 Task: select a rule when a due date less than hours ago is removed from a card by me.
Action: Mouse moved to (1110, 95)
Screenshot: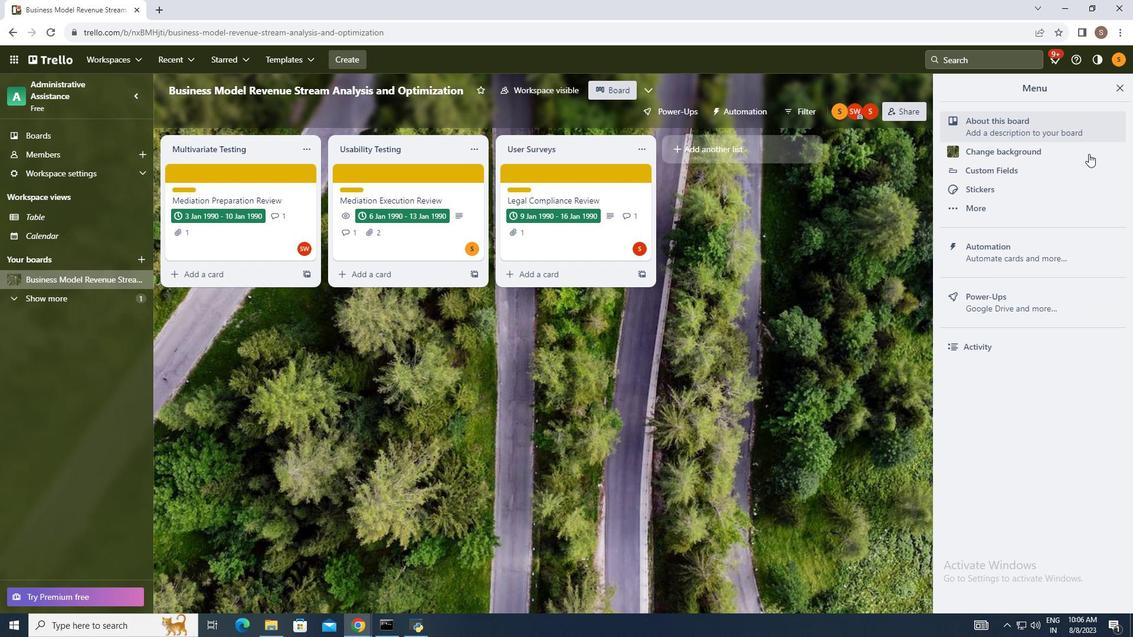 
Action: Mouse pressed left at (1110, 95)
Screenshot: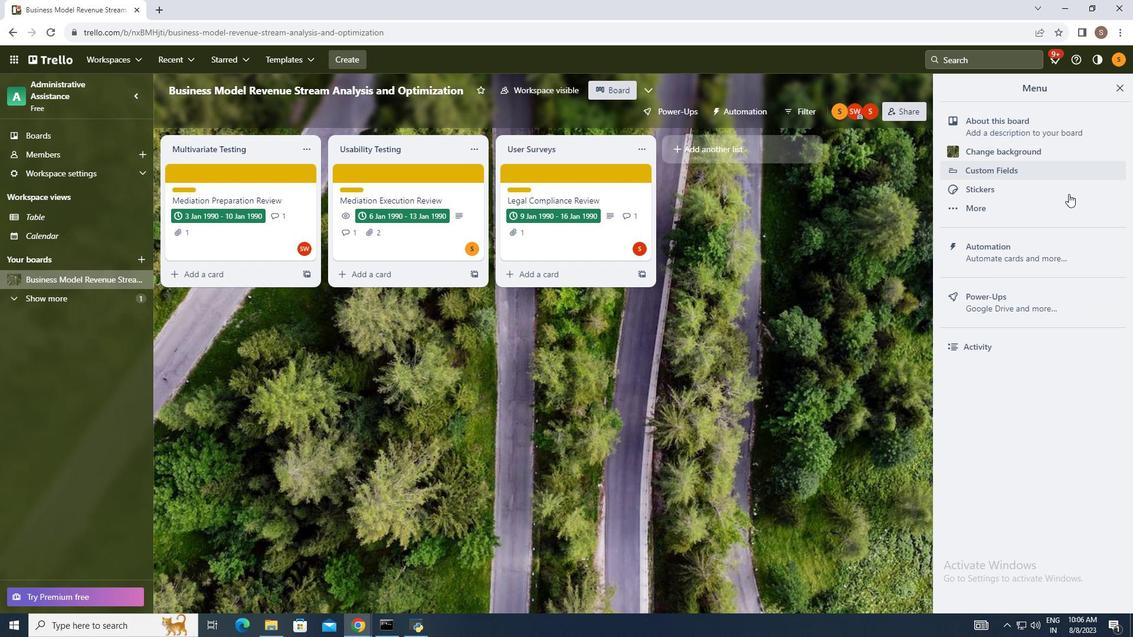 
Action: Mouse moved to (1035, 230)
Screenshot: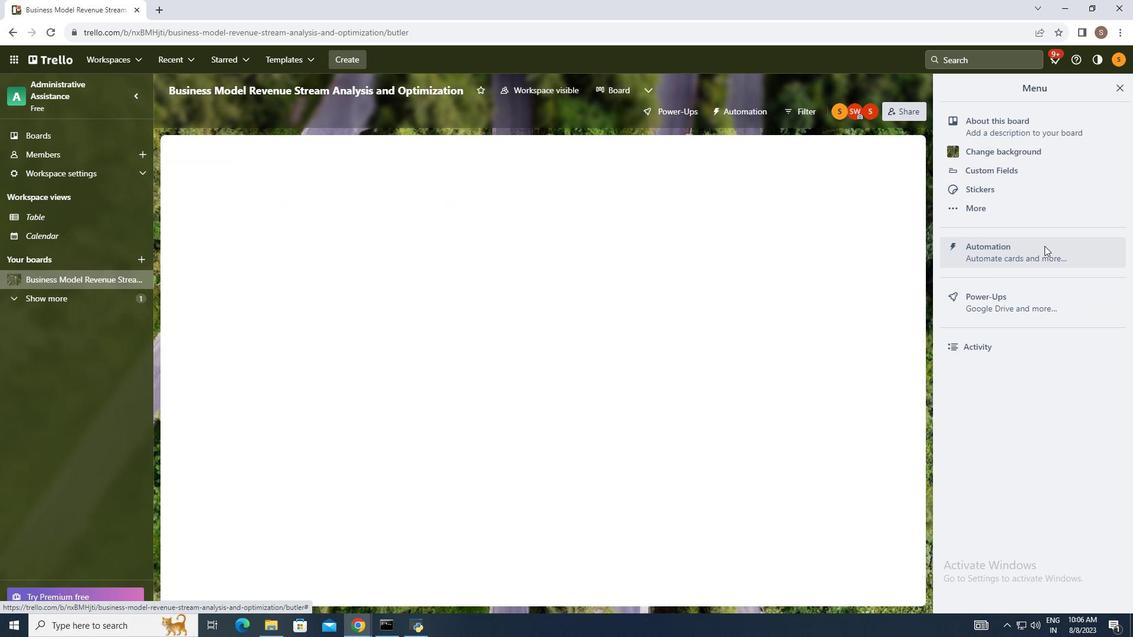 
Action: Mouse pressed left at (1035, 230)
Screenshot: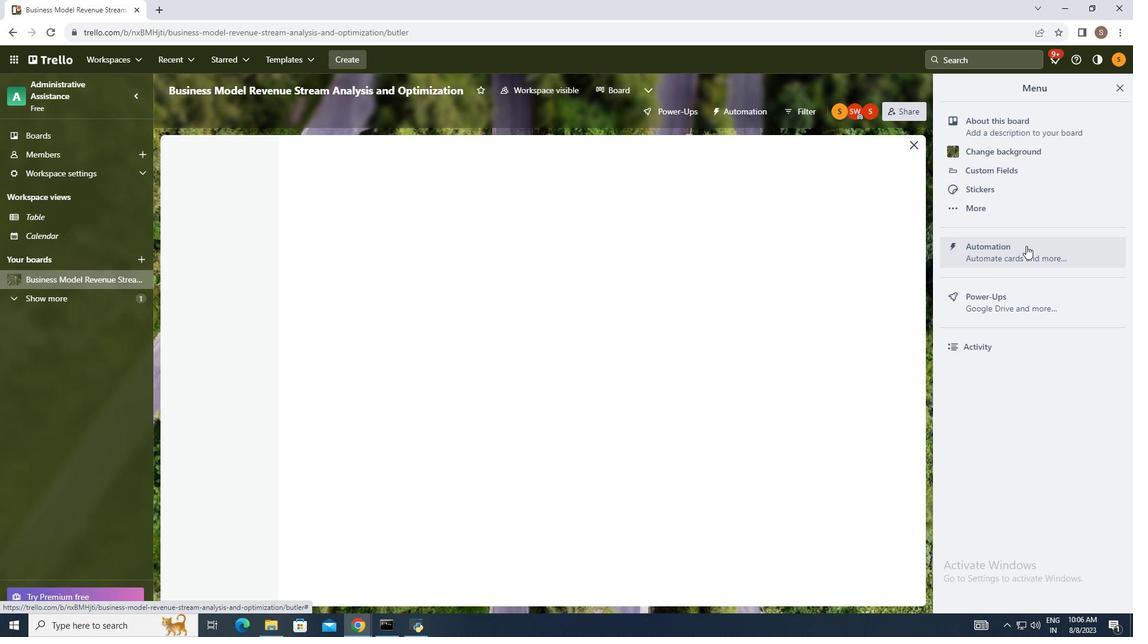 
Action: Mouse moved to (214, 188)
Screenshot: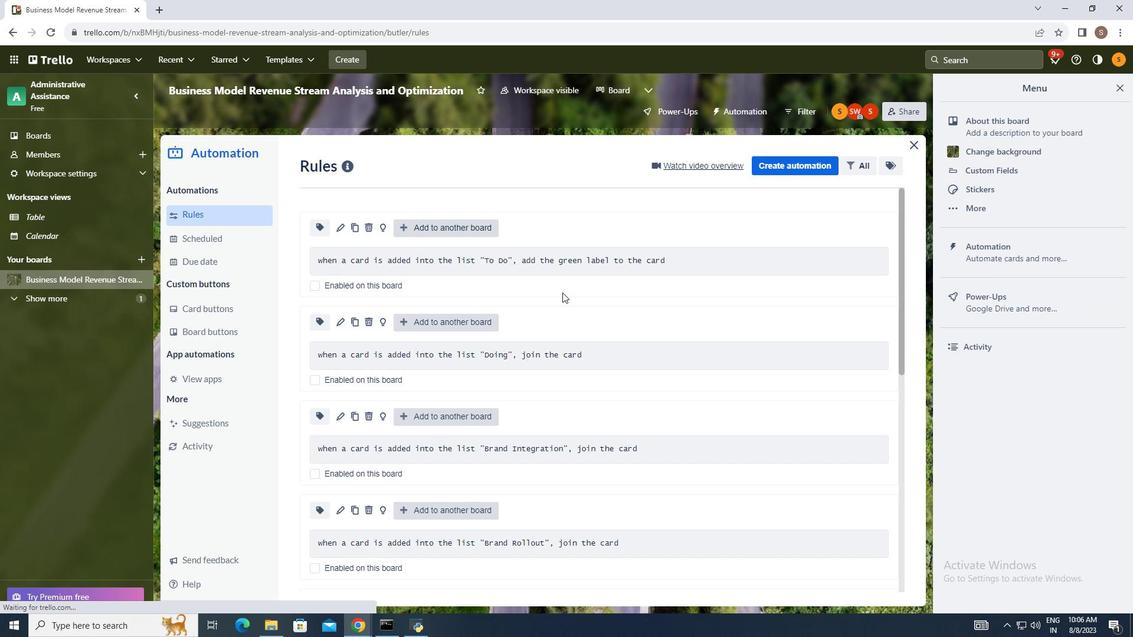 
Action: Mouse pressed left at (214, 188)
Screenshot: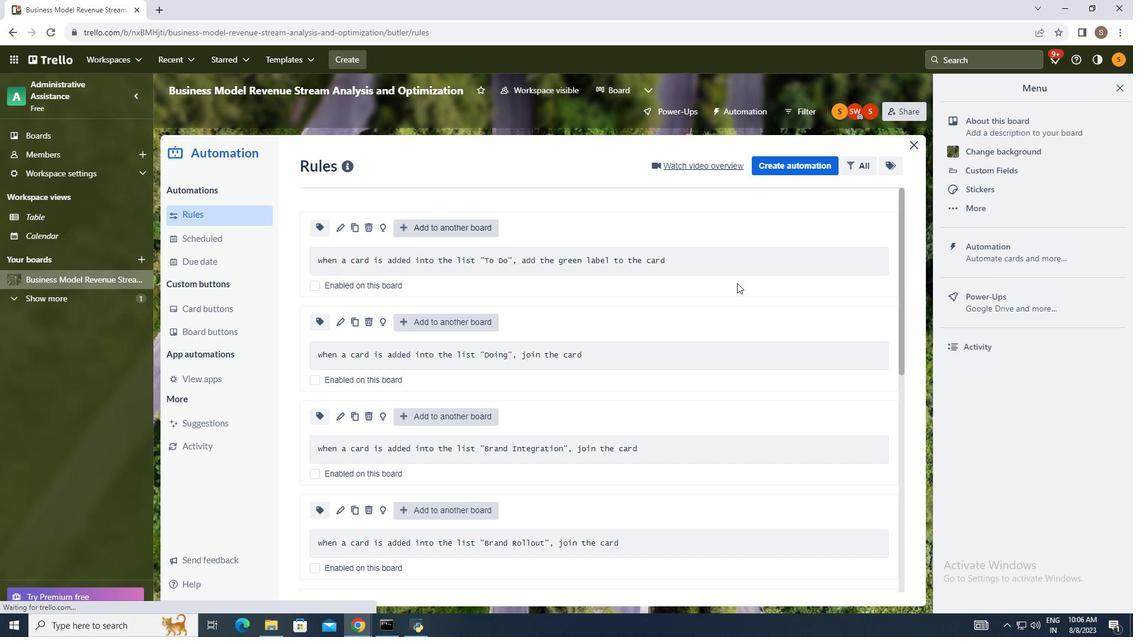 
Action: Mouse moved to (783, 142)
Screenshot: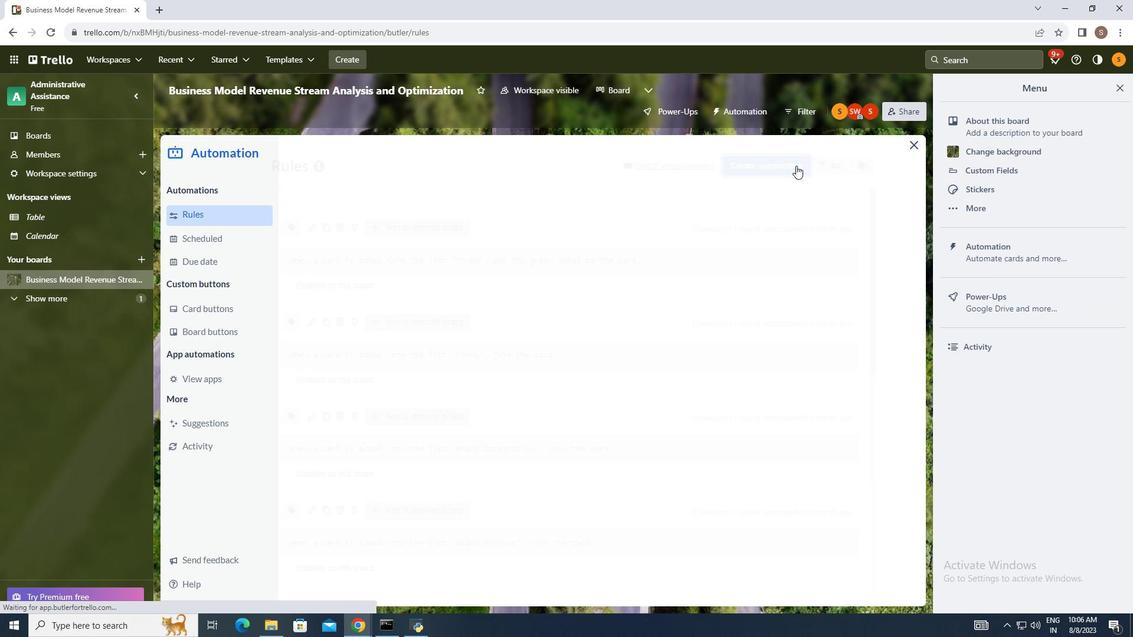 
Action: Mouse pressed left at (783, 142)
Screenshot: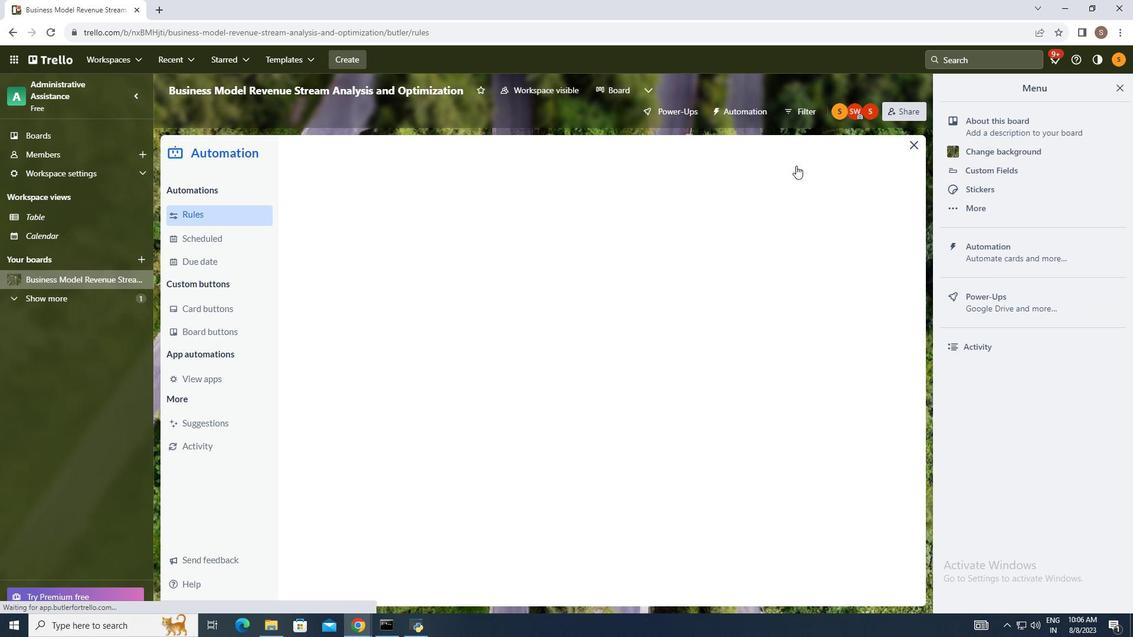 
Action: Mouse moved to (435, 260)
Screenshot: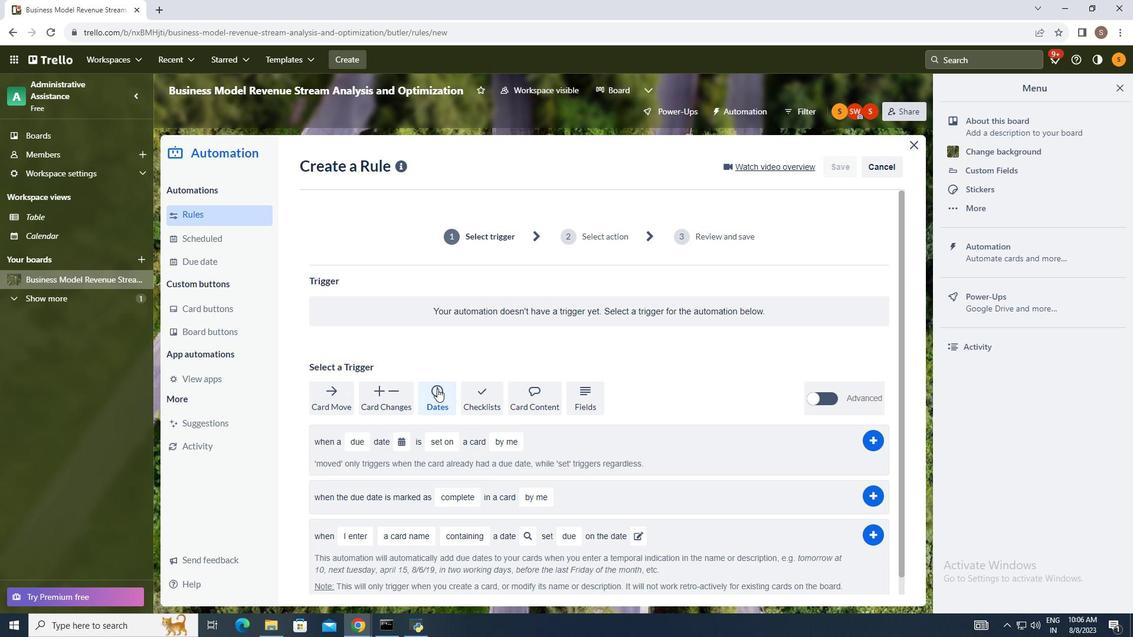 
Action: Mouse pressed left at (435, 260)
Screenshot: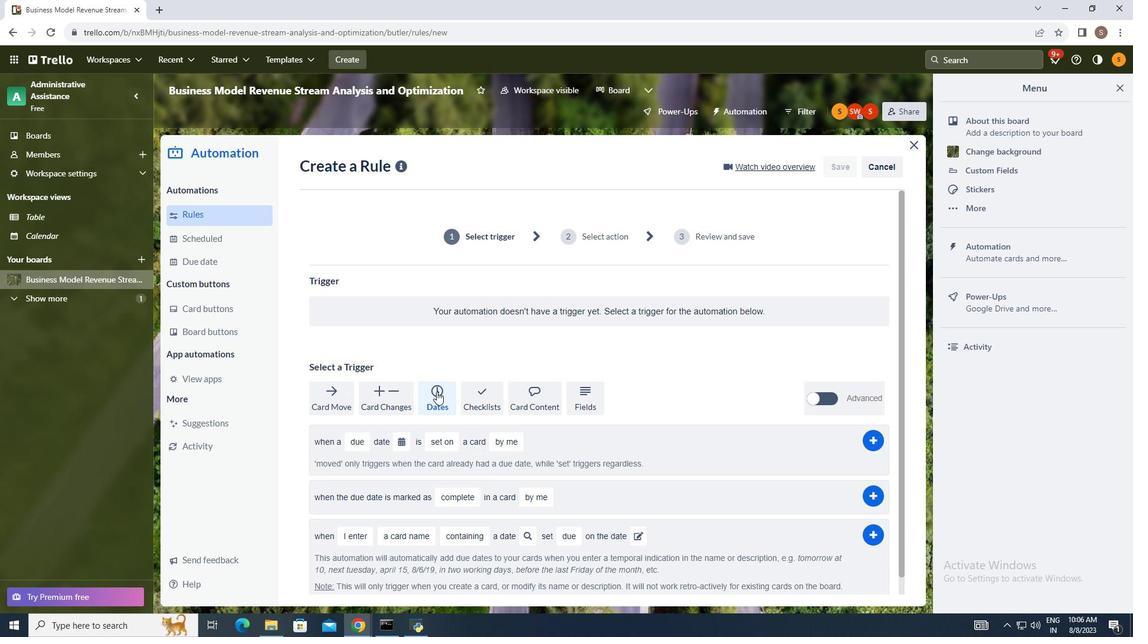 
Action: Mouse moved to (427, 301)
Screenshot: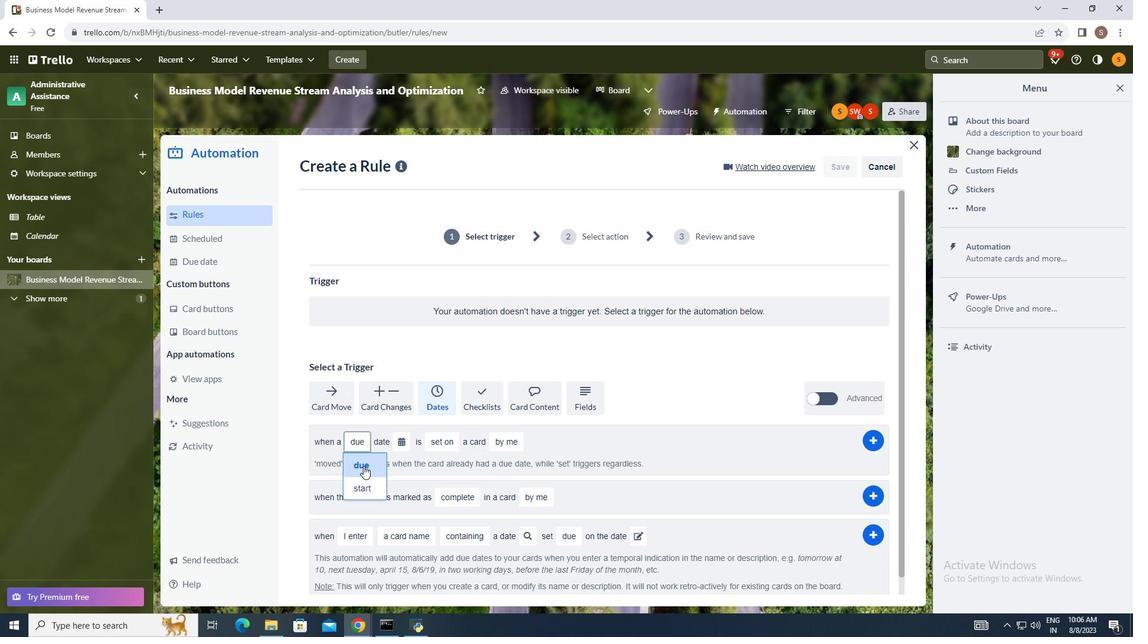 
Action: Mouse pressed left at (427, 301)
Screenshot: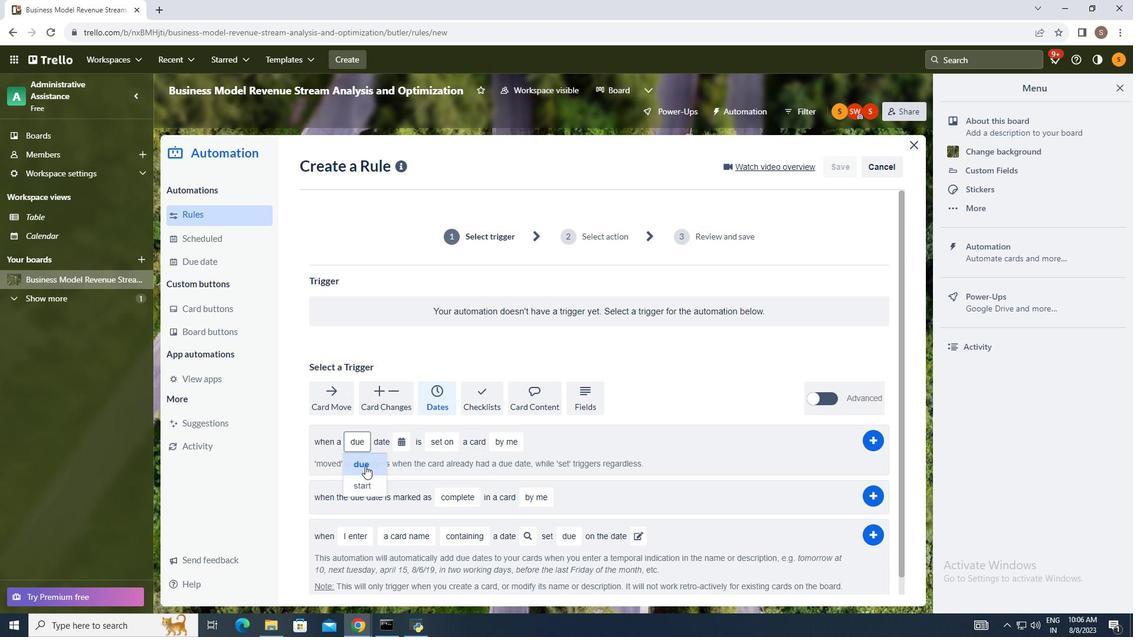 
Action: Mouse moved to (353, 344)
Screenshot: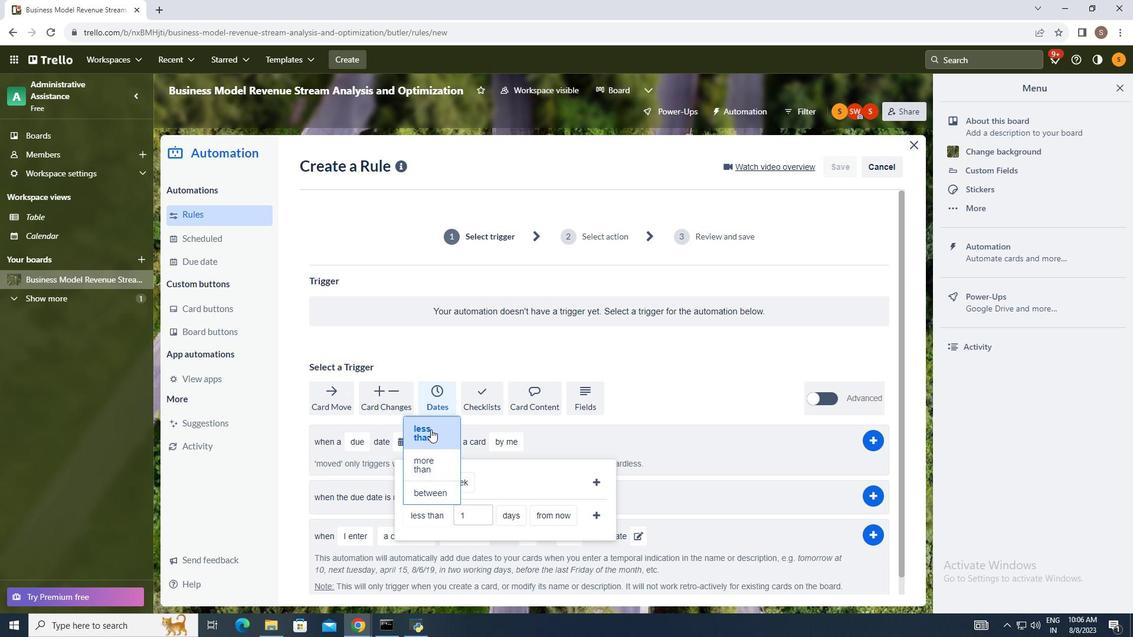 
Action: Mouse pressed left at (353, 344)
Screenshot: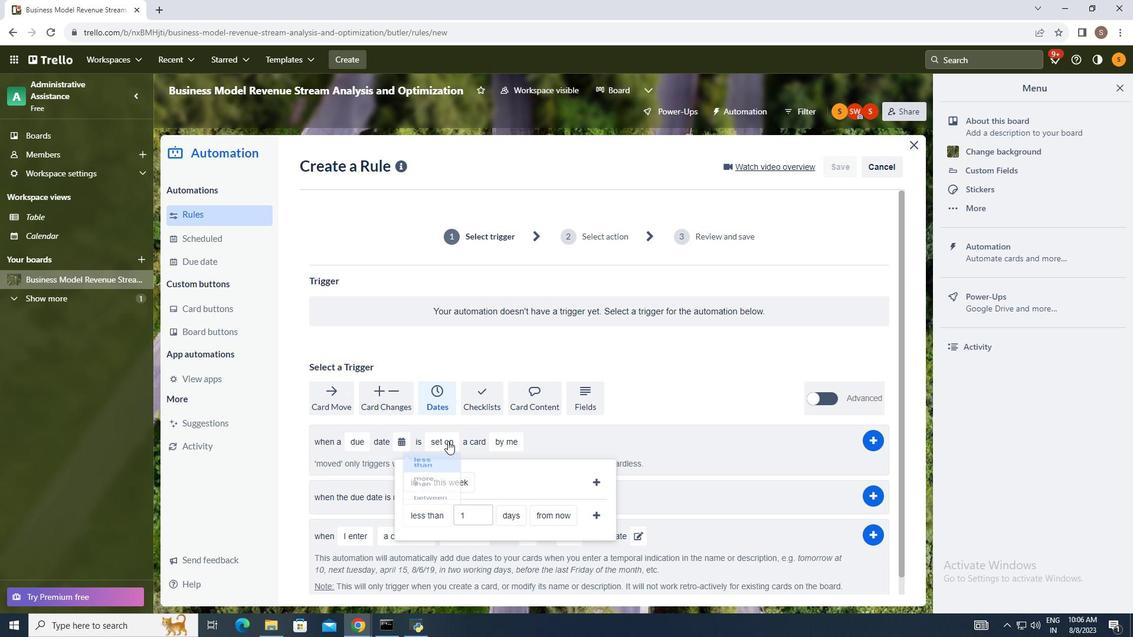 
Action: Mouse moved to (365, 365)
Screenshot: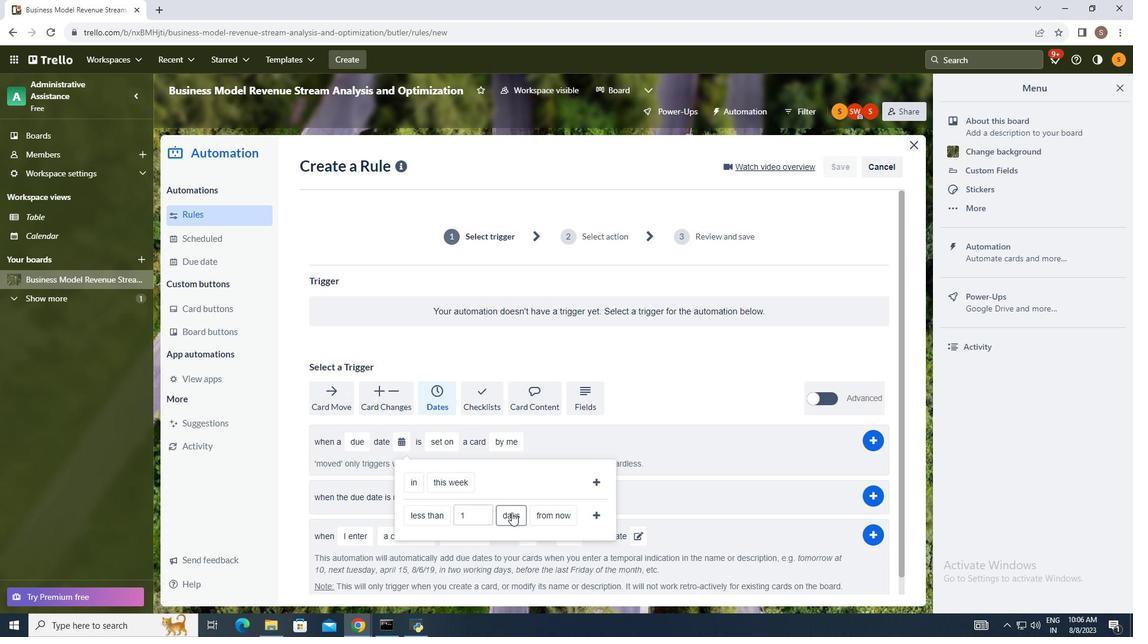 
Action: Mouse pressed left at (365, 365)
Screenshot: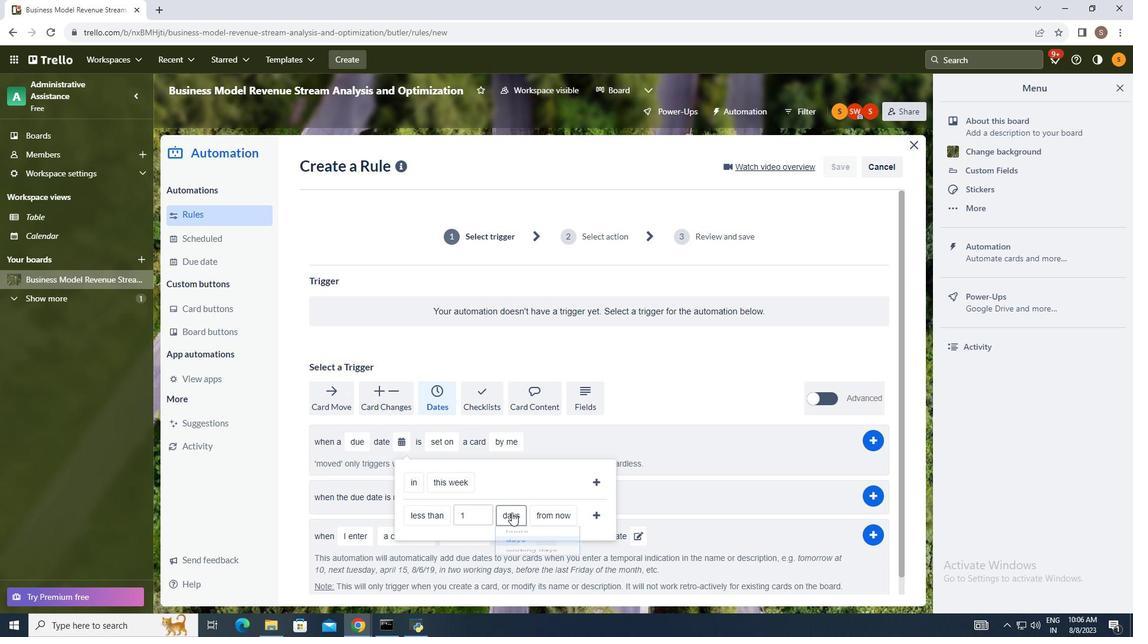 
Action: Mouse moved to (401, 345)
Screenshot: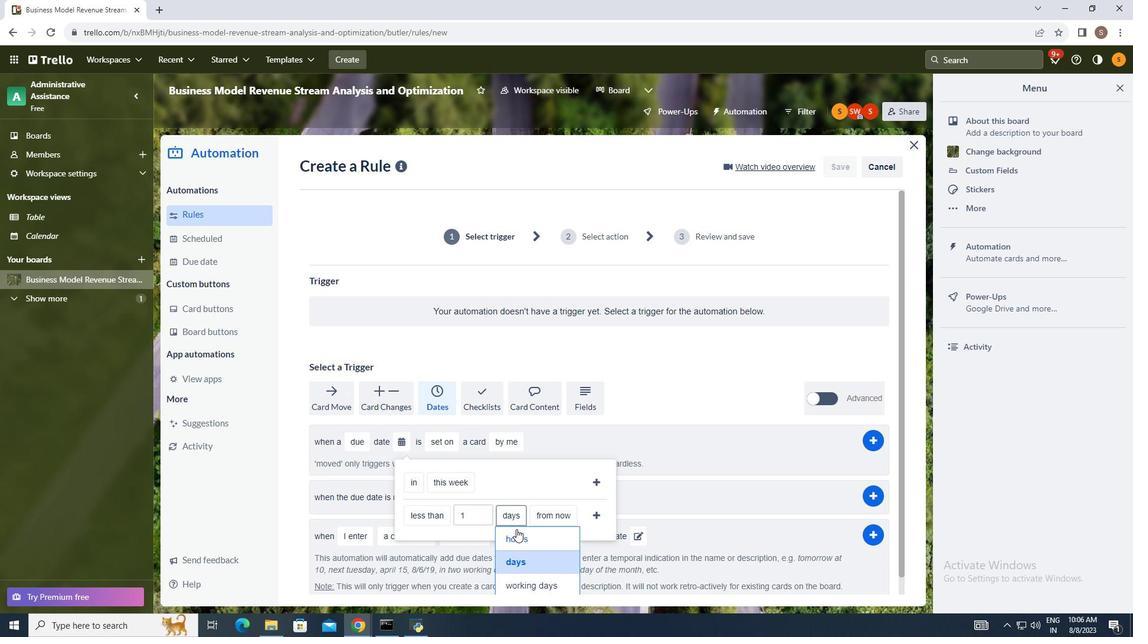 
Action: Mouse pressed left at (401, 345)
Screenshot: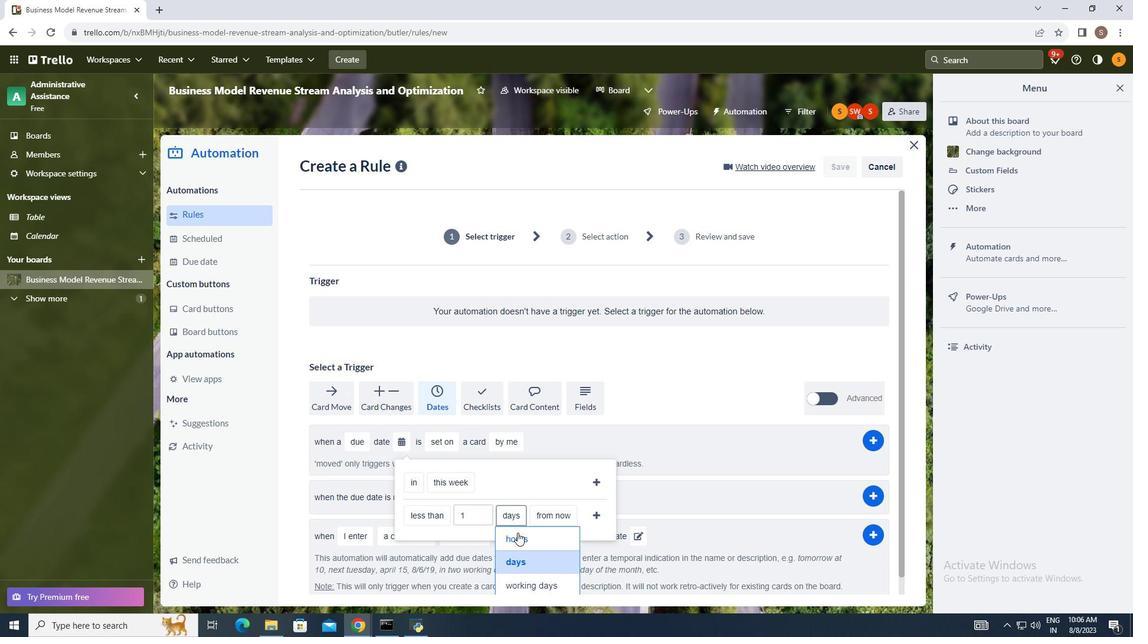 
Action: Mouse moved to (425, 417)
Screenshot: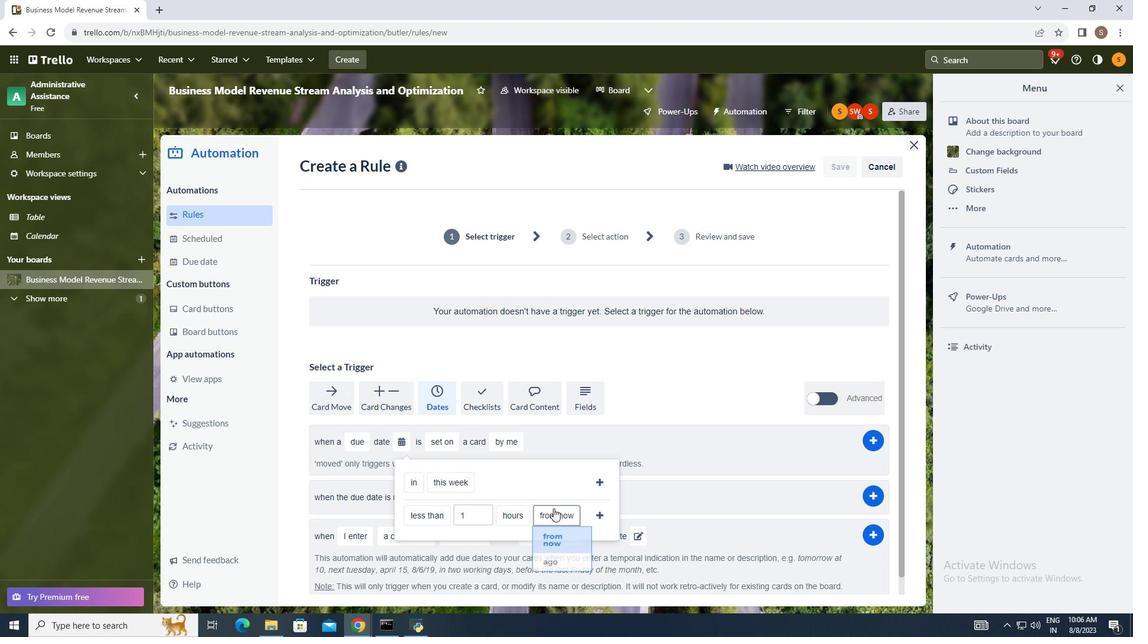 
Action: Mouse pressed left at (425, 417)
Screenshot: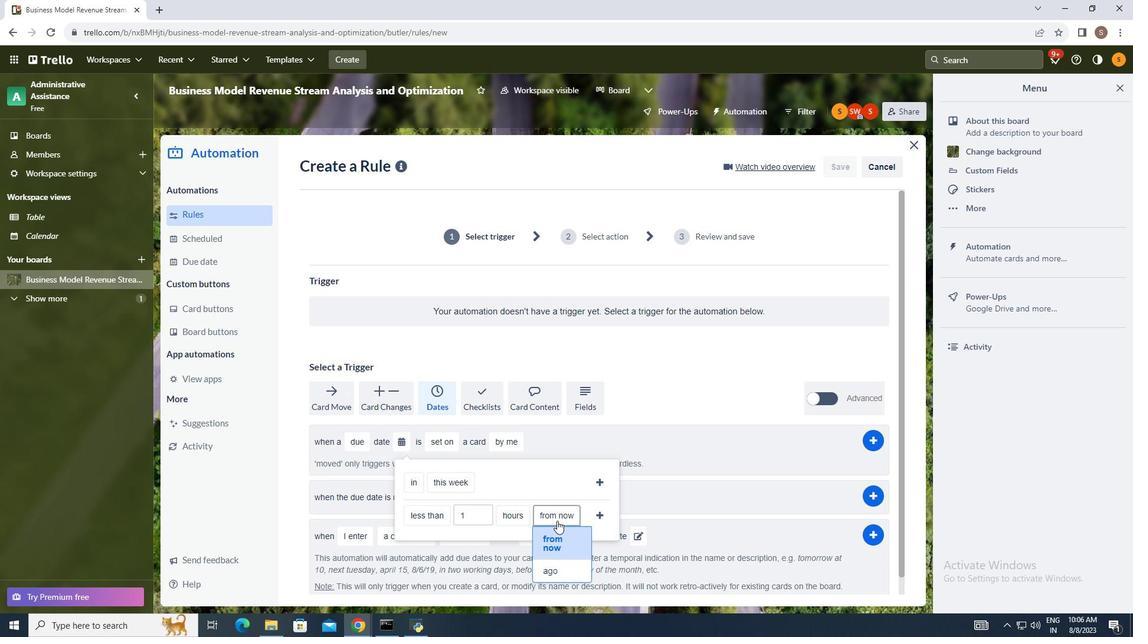 
Action: Mouse moved to (429, 443)
Screenshot: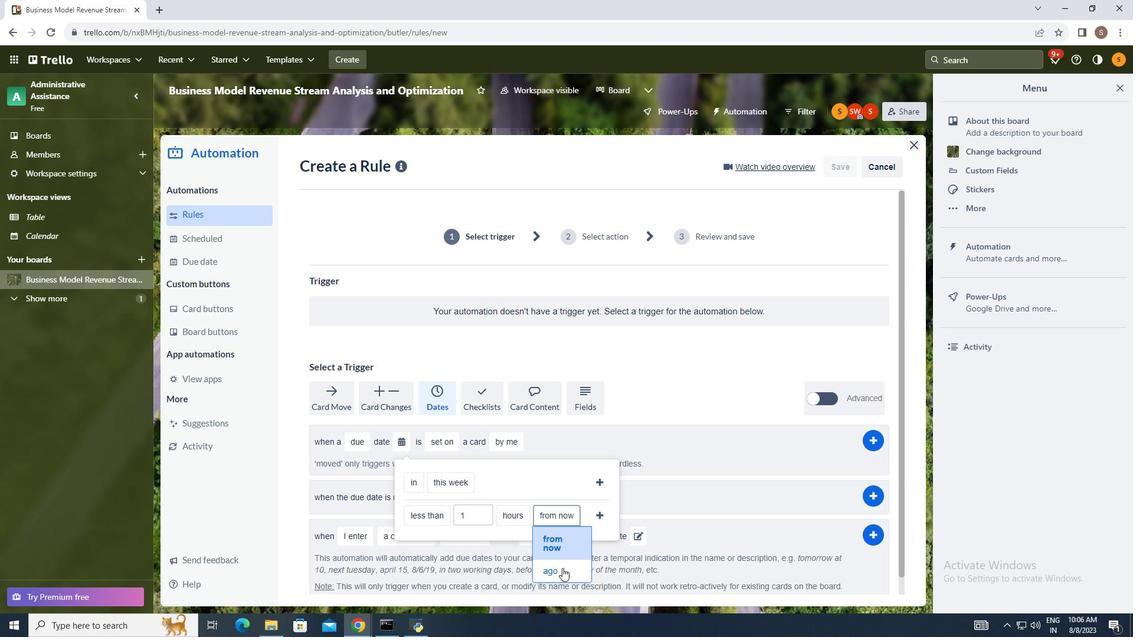 
Action: Mouse pressed left at (429, 443)
Screenshot: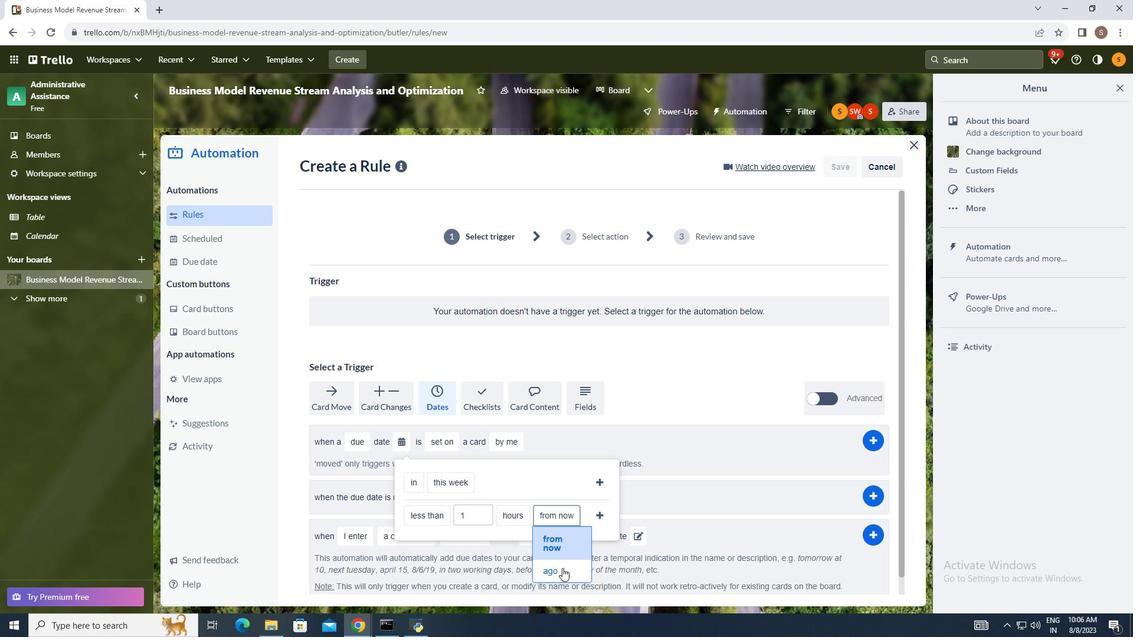 
Action: Mouse moved to (509, 419)
Screenshot: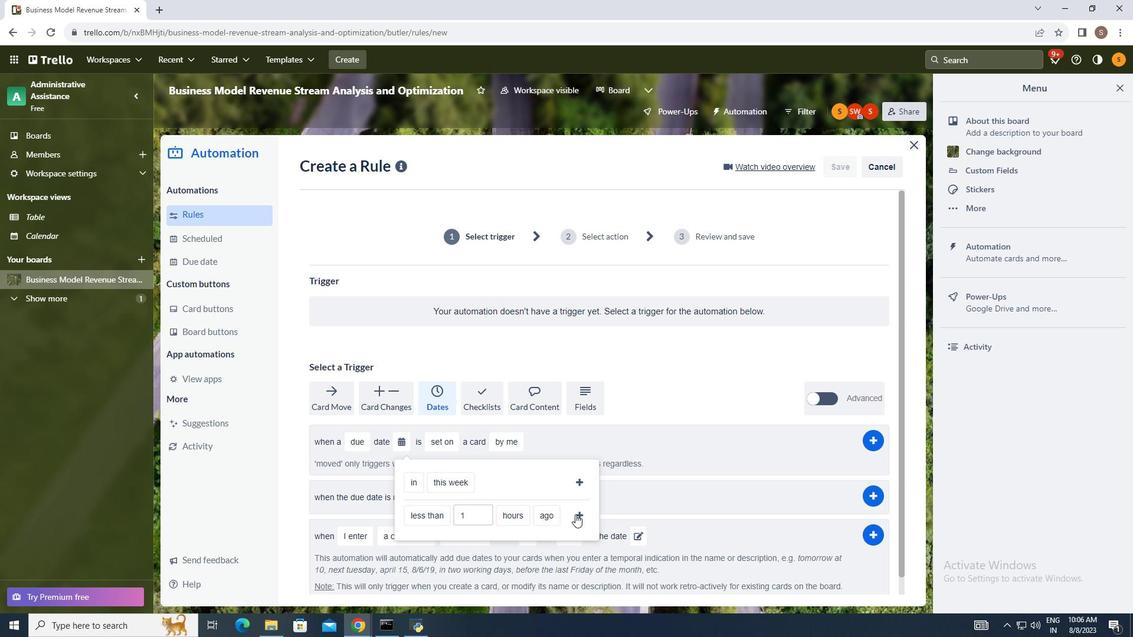 
Action: Mouse pressed left at (509, 419)
Screenshot: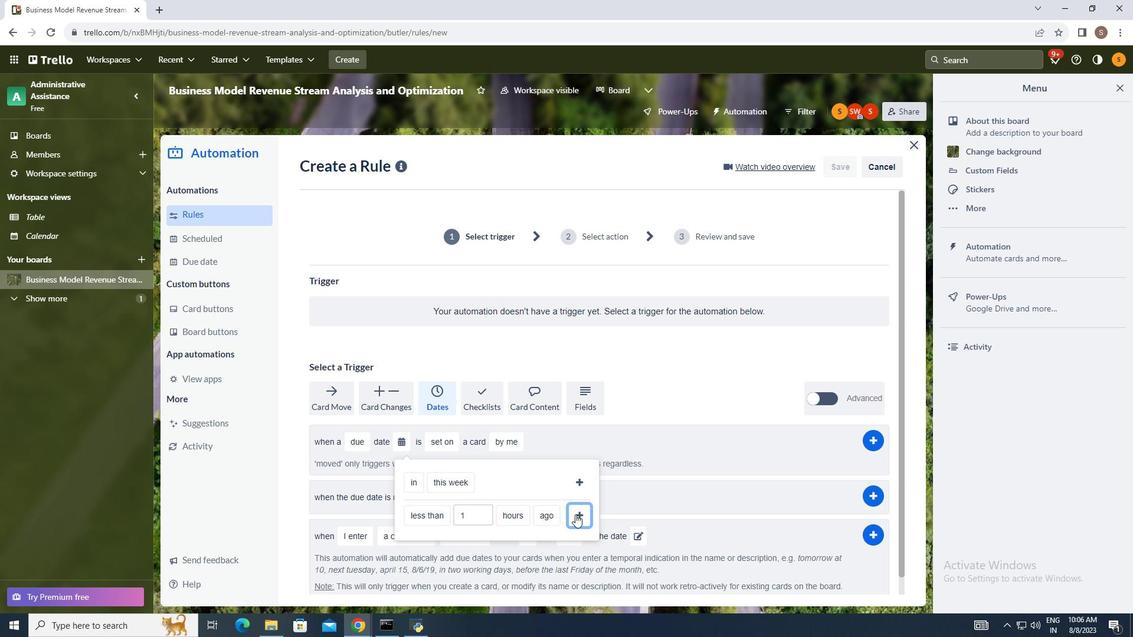 
Action: Mouse moved to (514, 446)
Screenshot: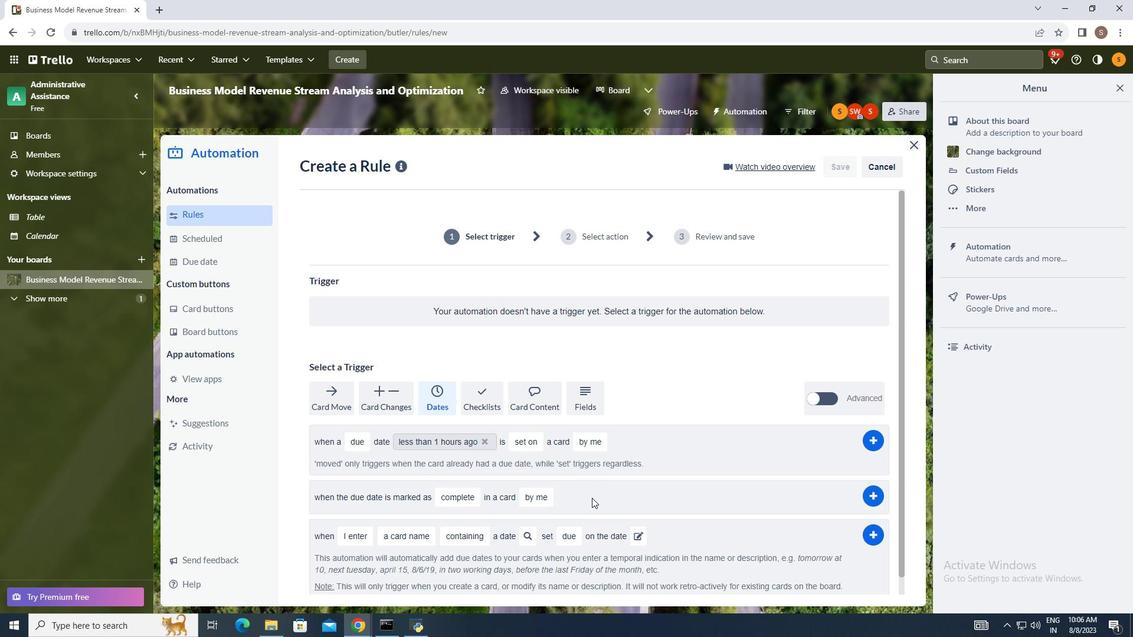 
Action: Mouse pressed left at (514, 446)
Screenshot: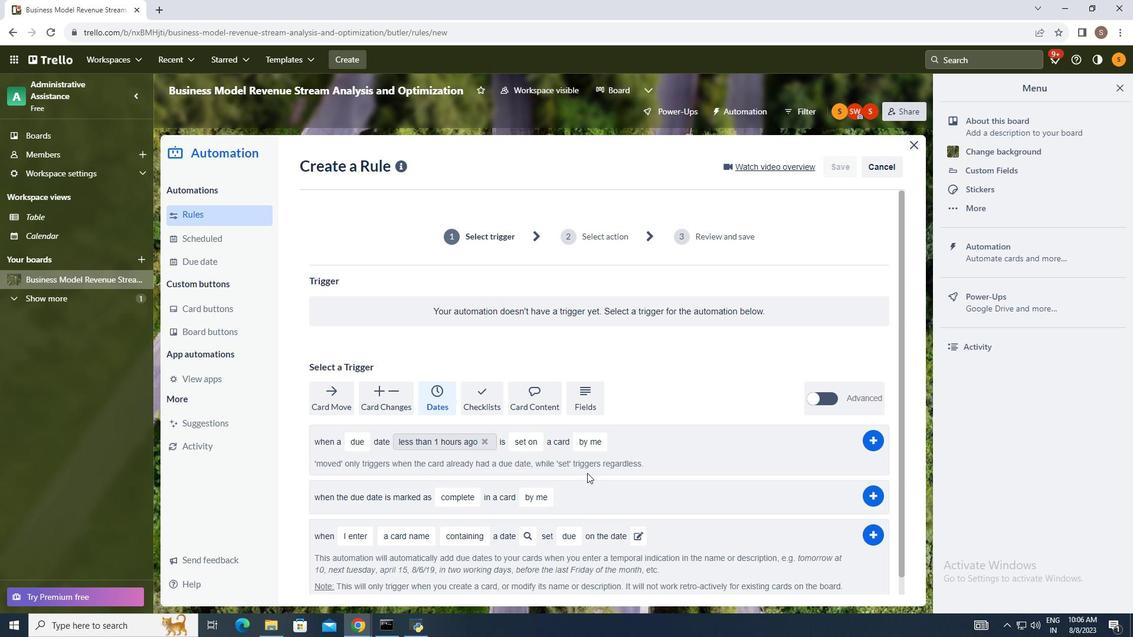 
Action: Mouse moved to (554, 423)
Screenshot: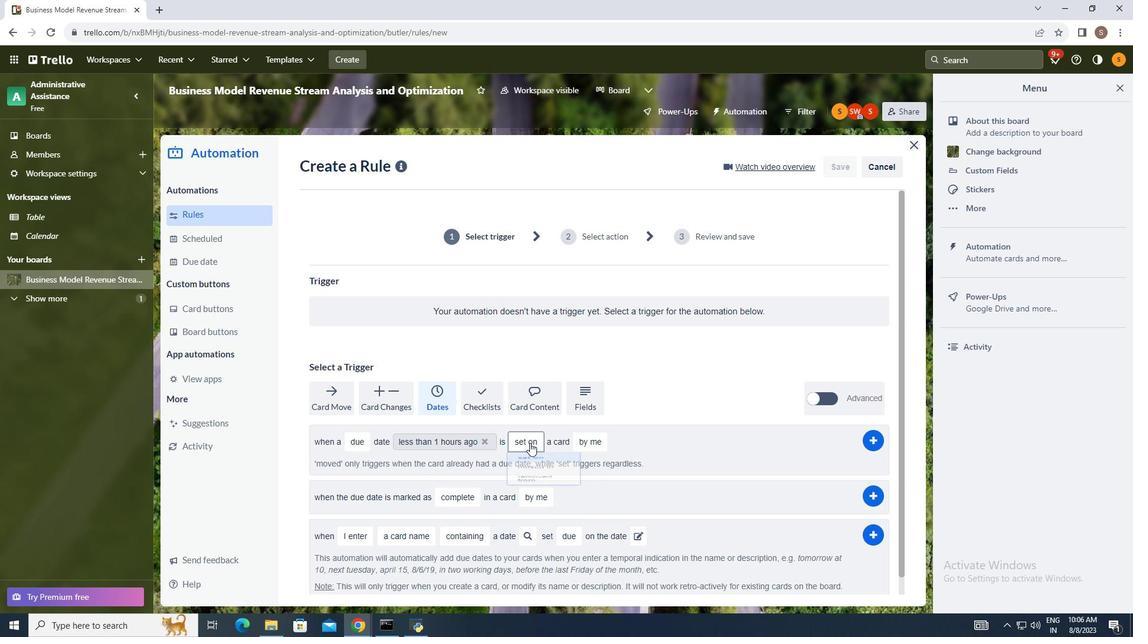 
Action: Mouse pressed left at (554, 423)
Screenshot: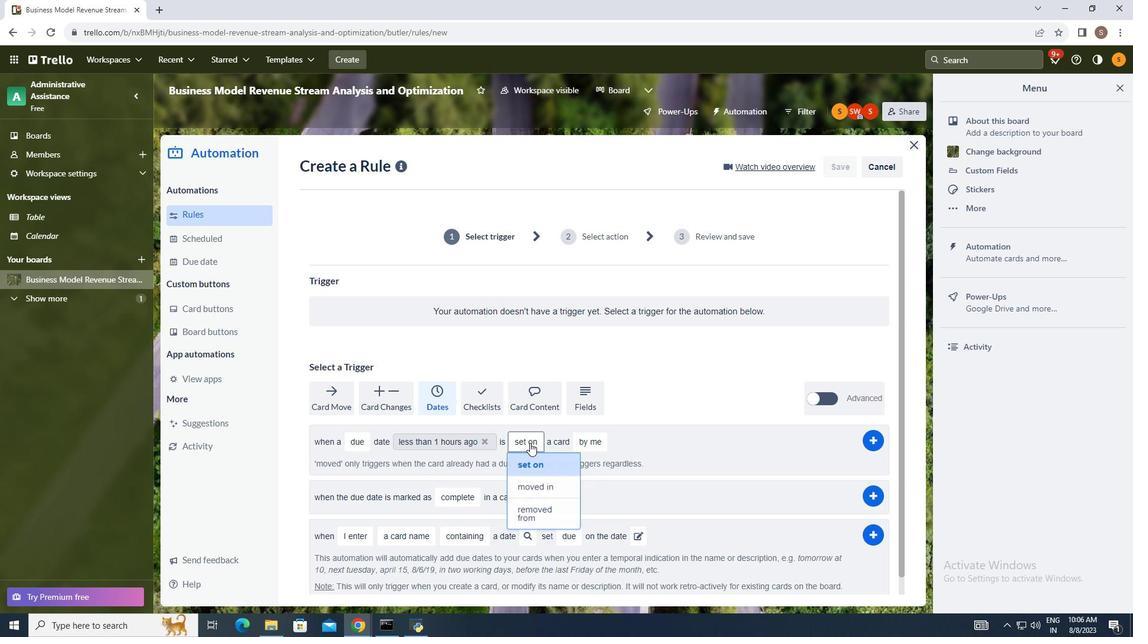 
Action: Mouse moved to (555, 472)
Screenshot: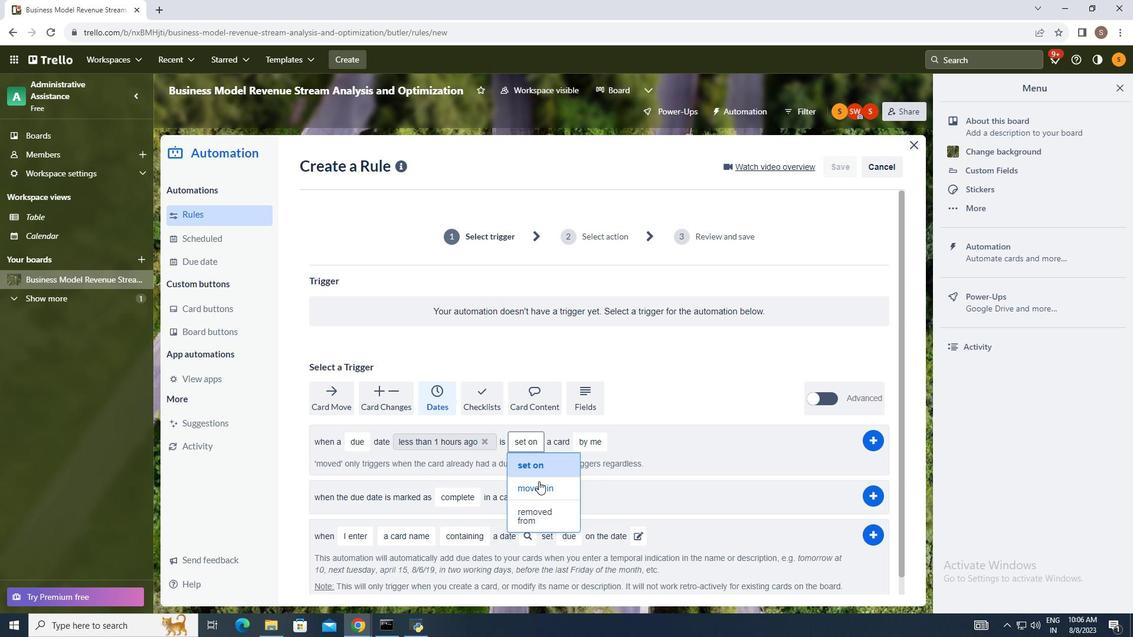 
Action: Mouse pressed left at (555, 472)
Screenshot: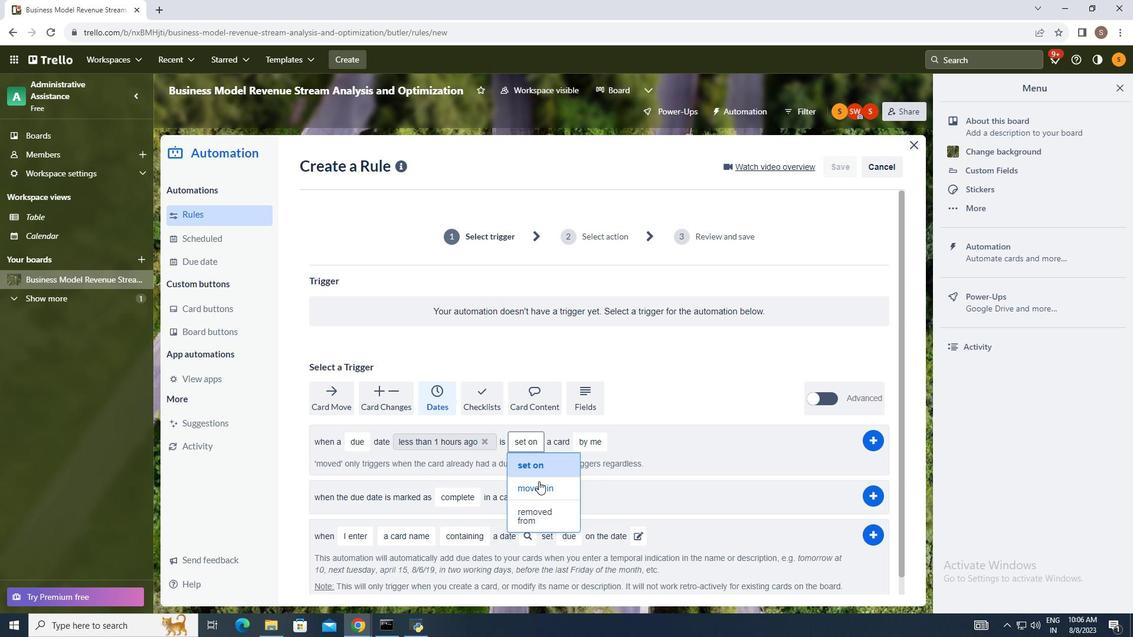 
Action: Mouse moved to (578, 422)
Screenshot: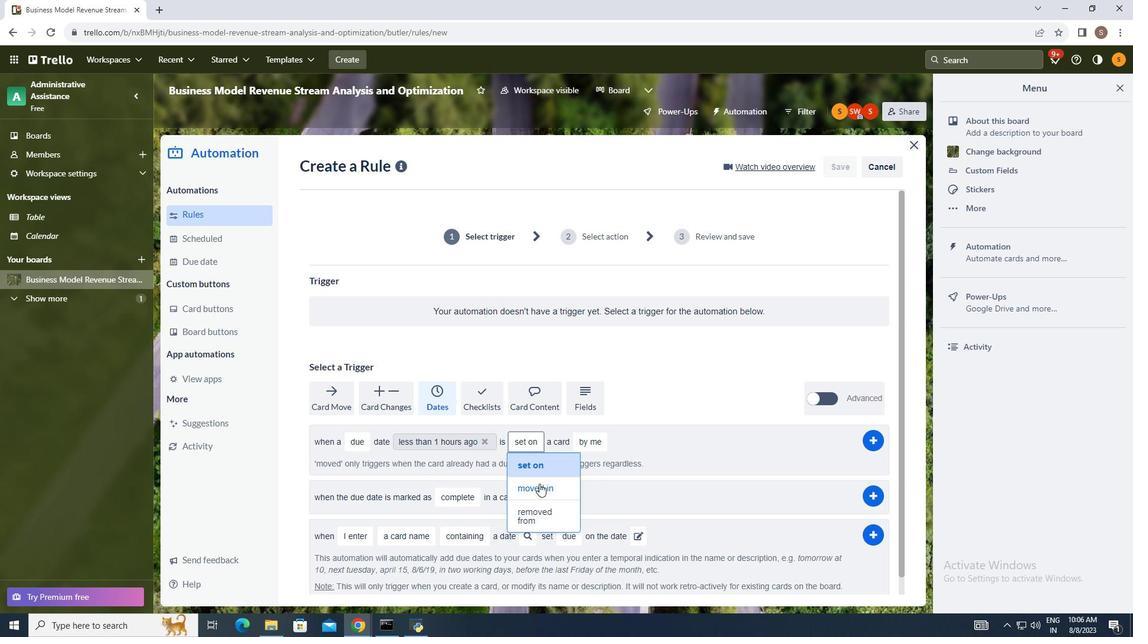
Action: Mouse pressed left at (578, 422)
Screenshot: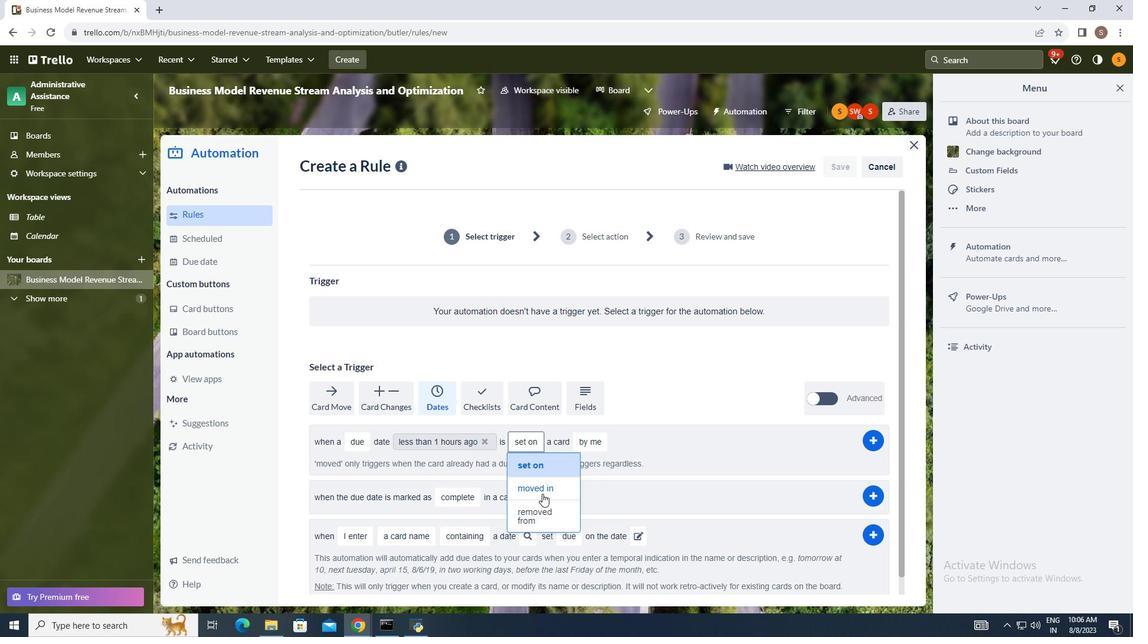 
Action: Mouse moved to (527, 348)
Screenshot: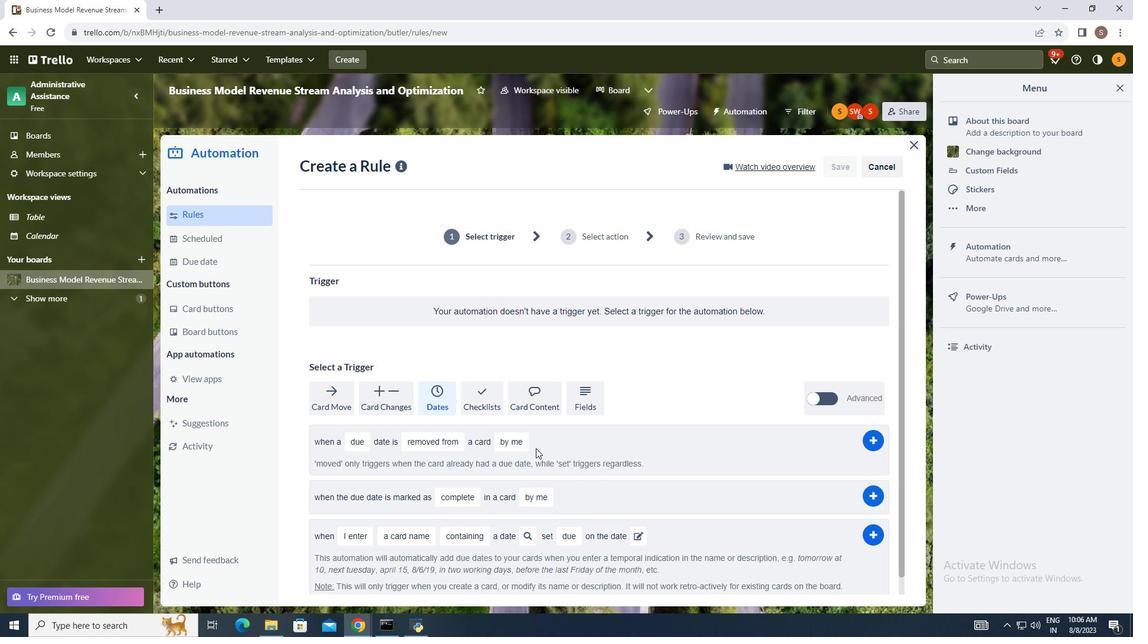 
Action: Mouse pressed left at (527, 348)
Screenshot: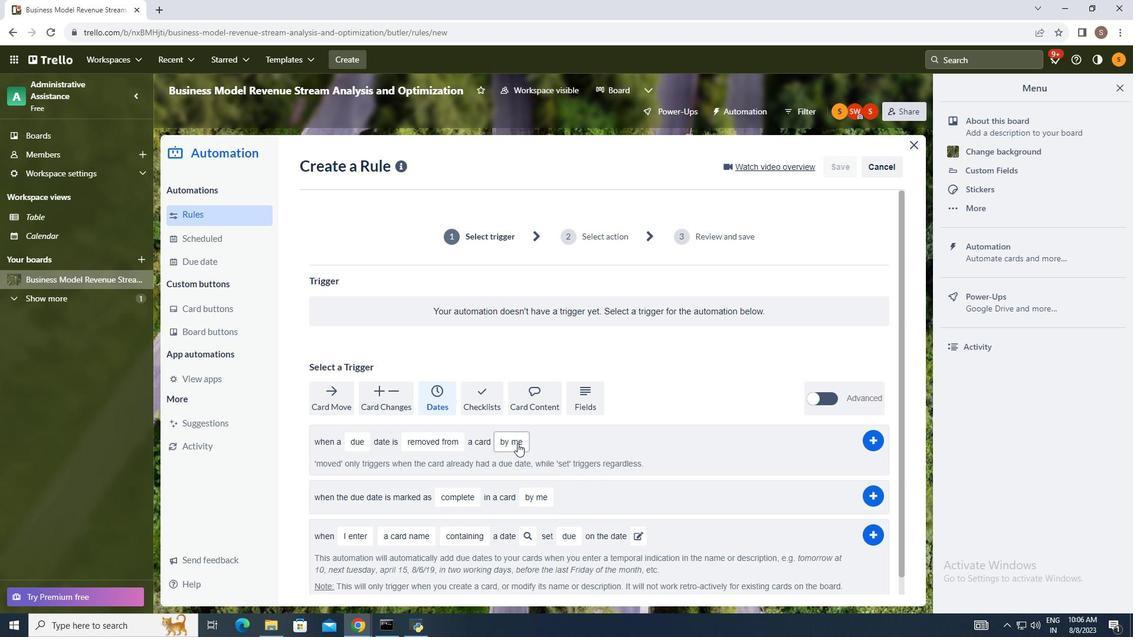 
Action: Mouse moved to (540, 416)
Screenshot: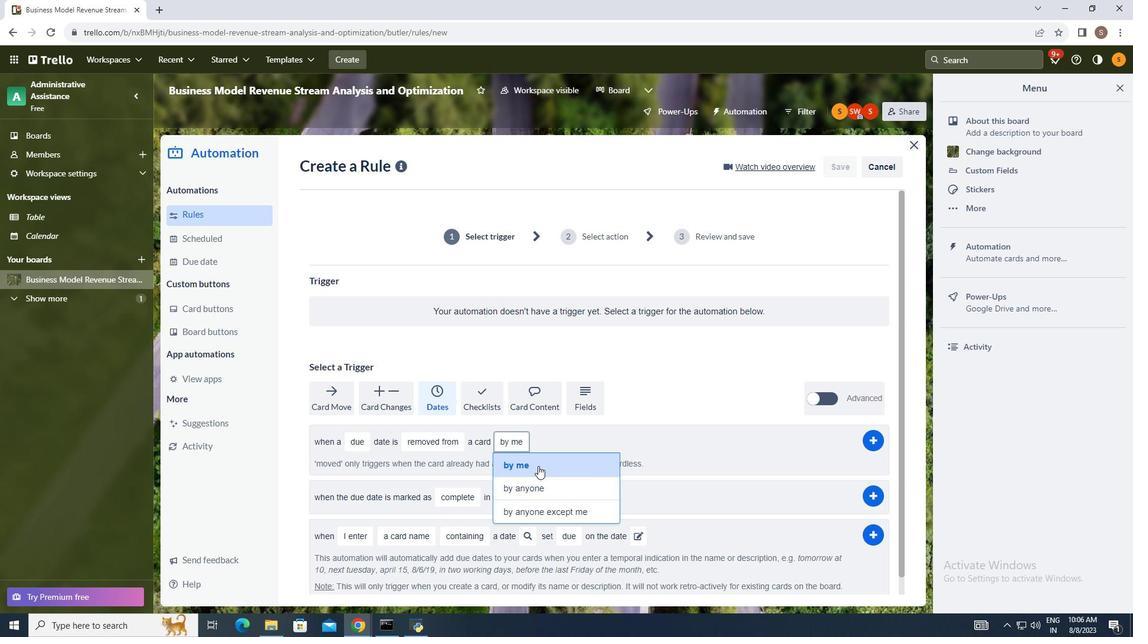 
Action: Mouse pressed left at (540, 416)
Screenshot: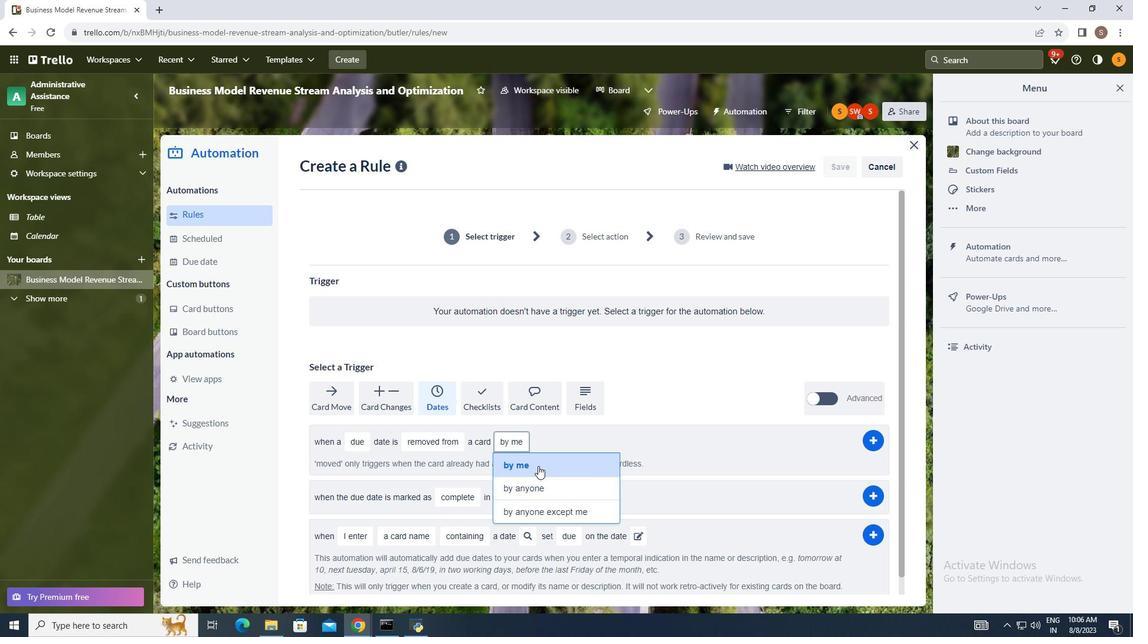 
Action: Mouse moved to (514, 343)
Screenshot: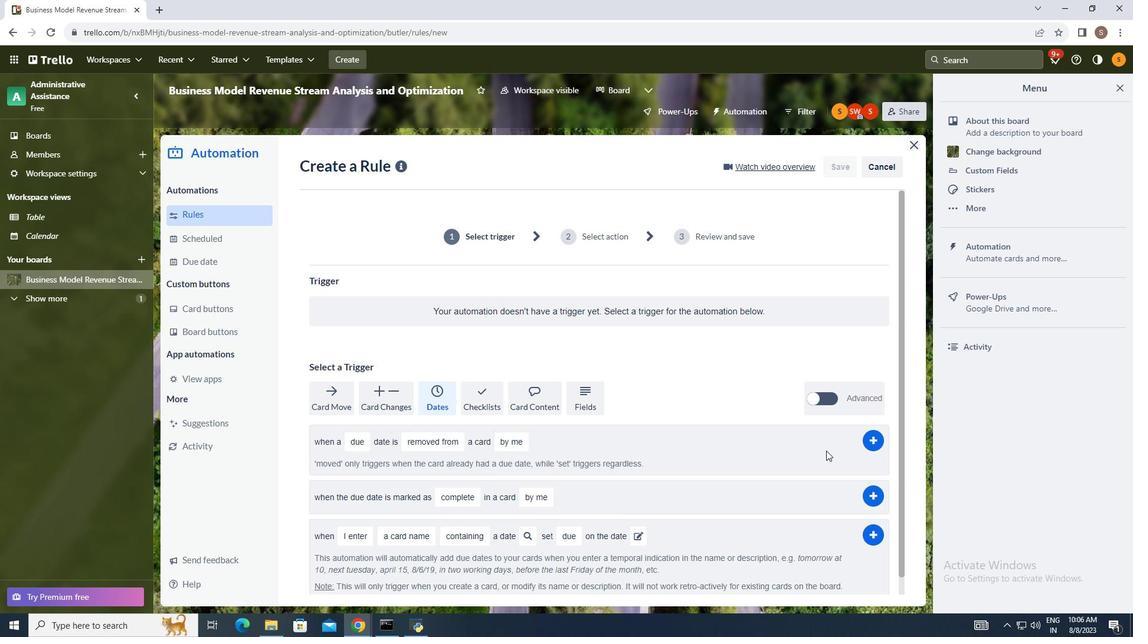 
Action: Mouse pressed left at (514, 343)
Screenshot: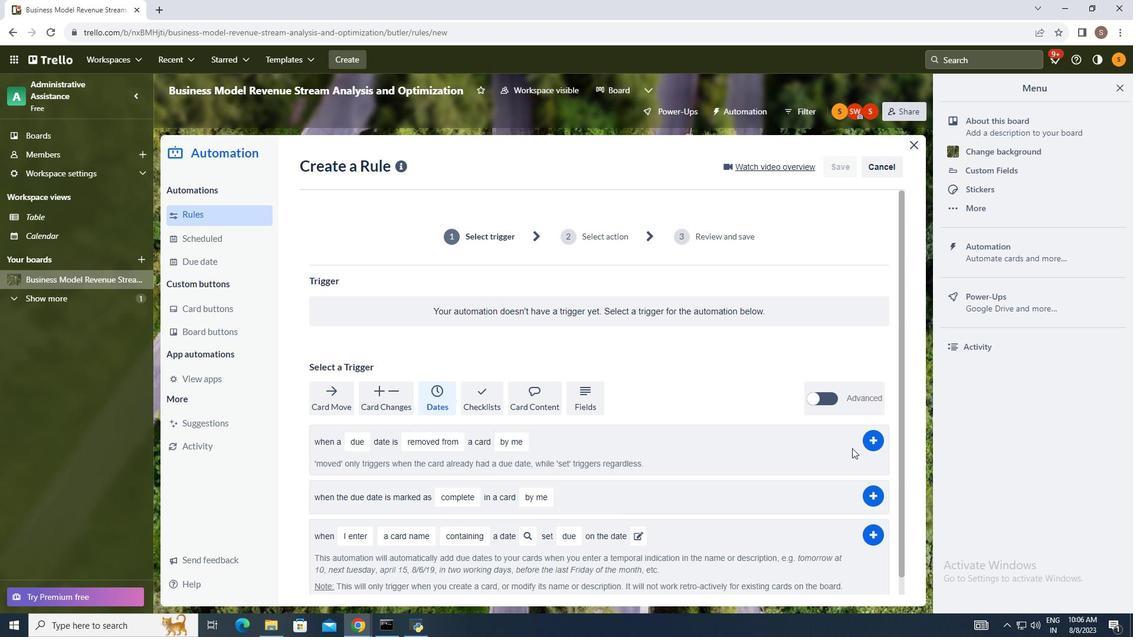 
Action: Mouse moved to (520, 363)
Screenshot: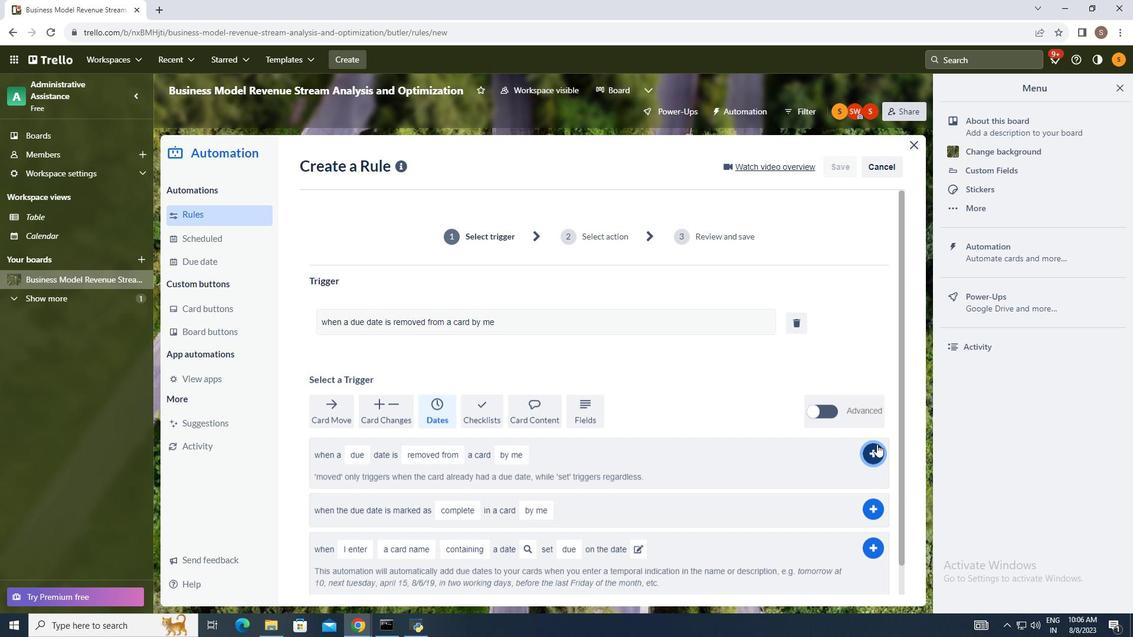 
Action: Mouse pressed left at (520, 363)
Screenshot: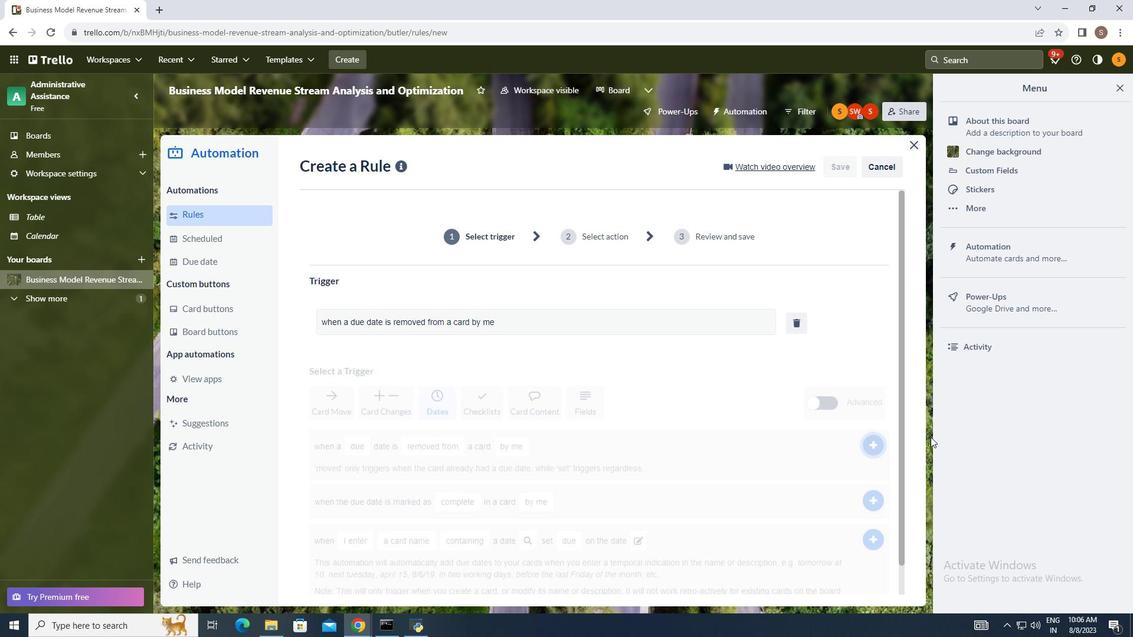 
Action: Mouse moved to (875, 345)
Screenshot: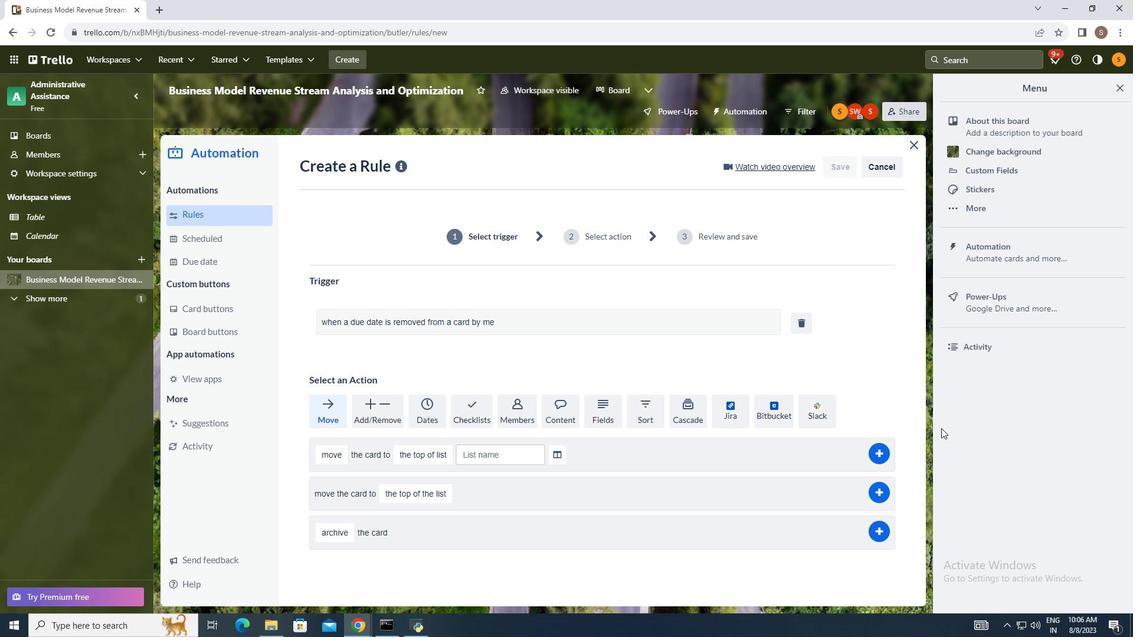 
Action: Mouse pressed left at (875, 345)
Screenshot: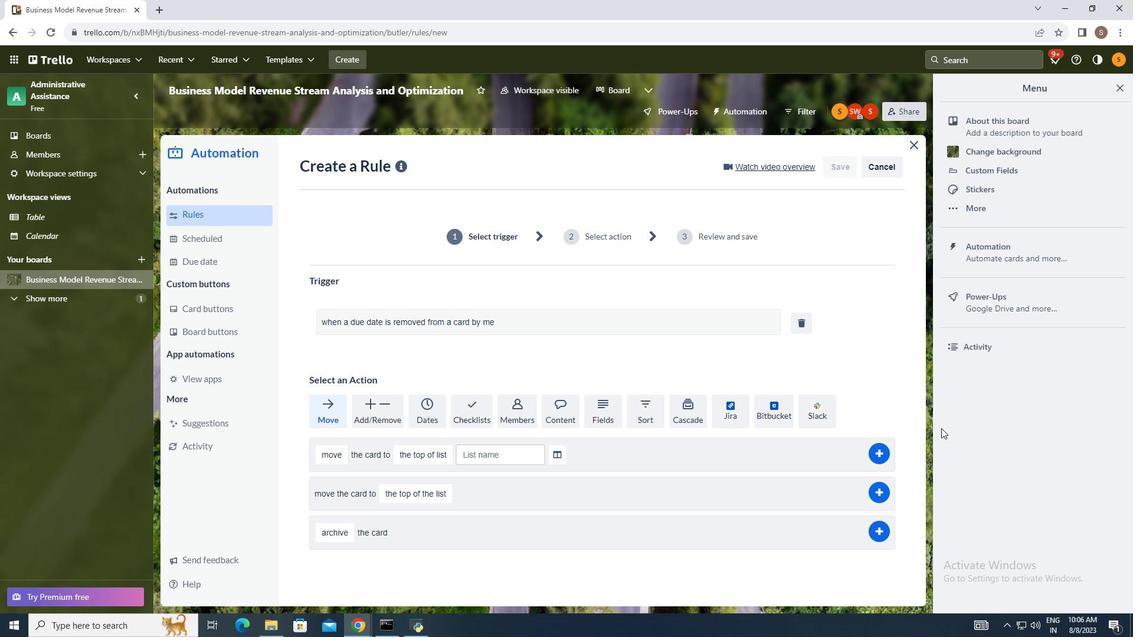 
Action: Mouse moved to (1114, 89)
Screenshot: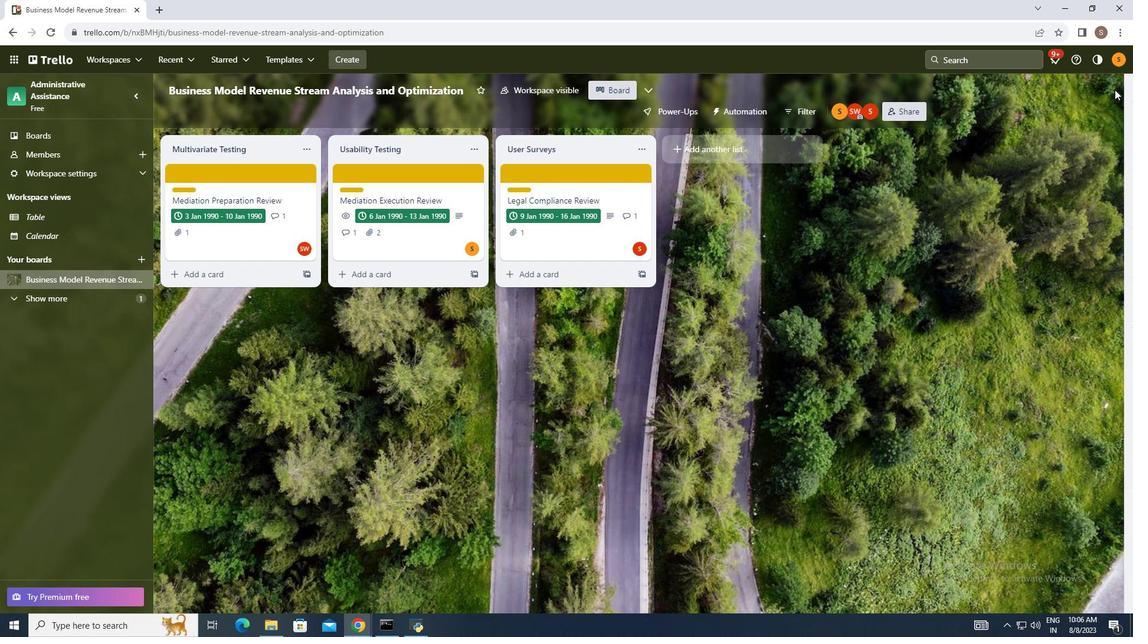 
Action: Mouse pressed left at (1114, 89)
Screenshot: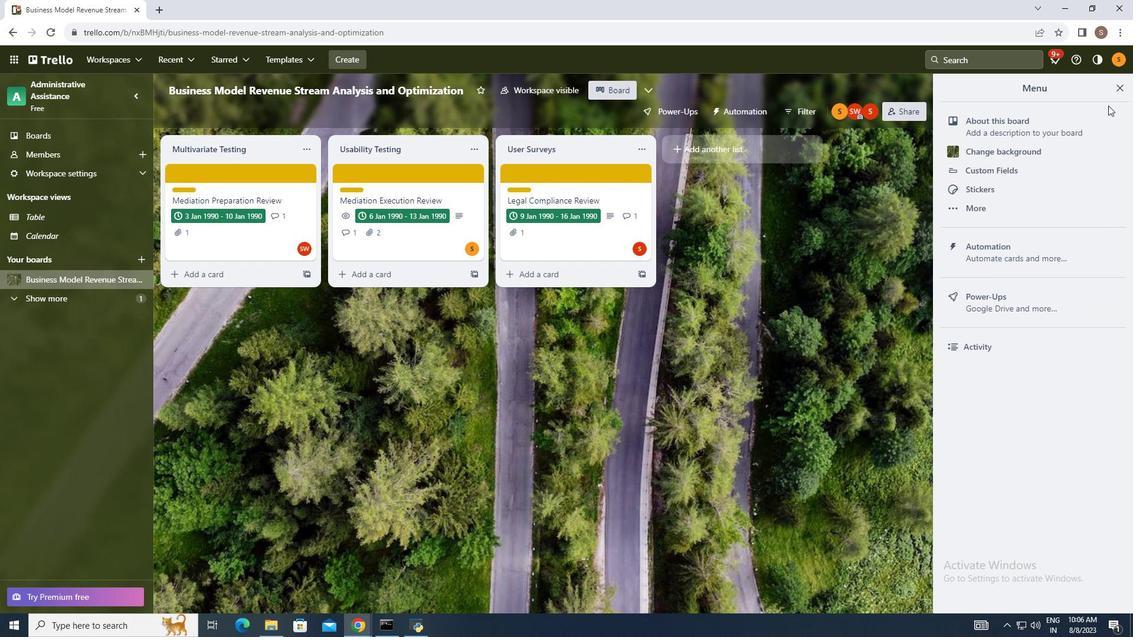 
Action: Mouse moved to (1044, 246)
Screenshot: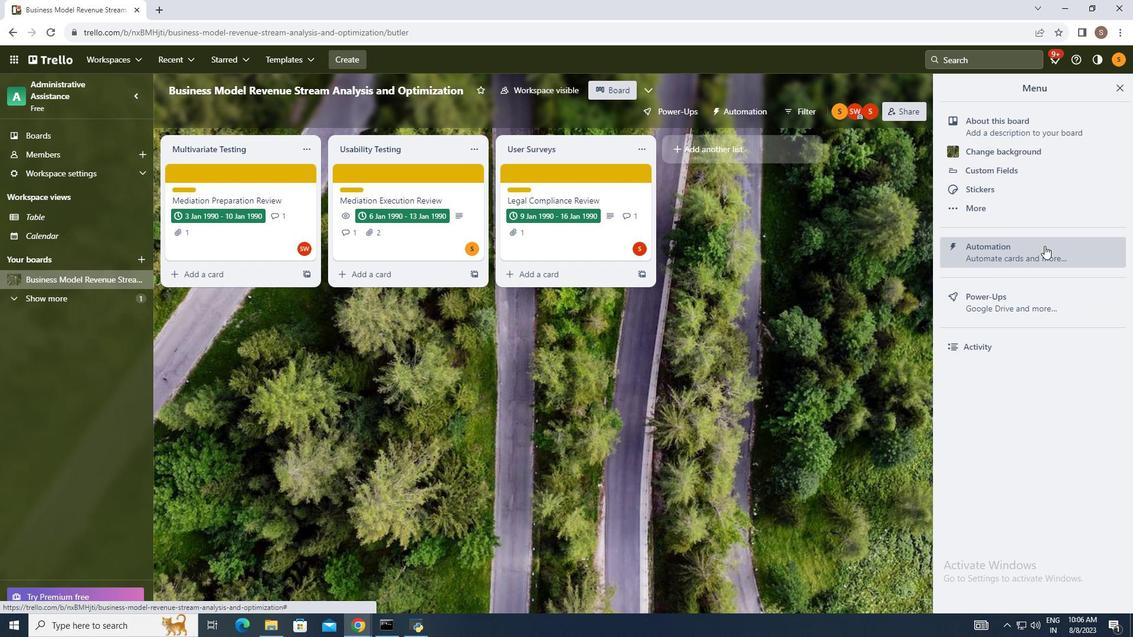 
Action: Mouse pressed left at (1044, 246)
Screenshot: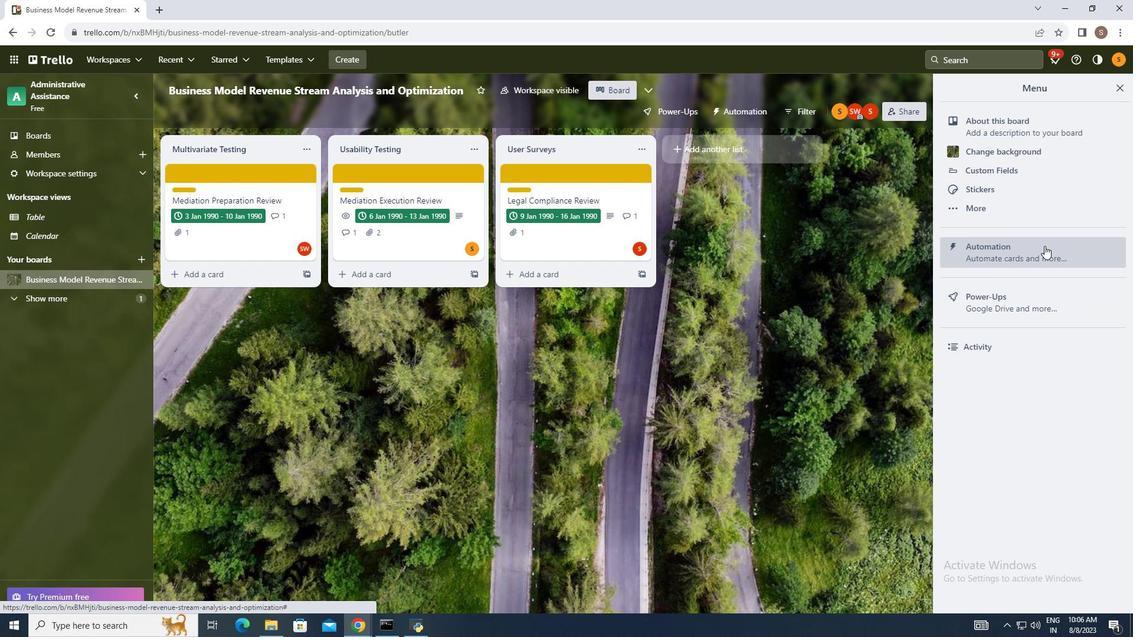 
Action: Mouse moved to (210, 214)
Screenshot: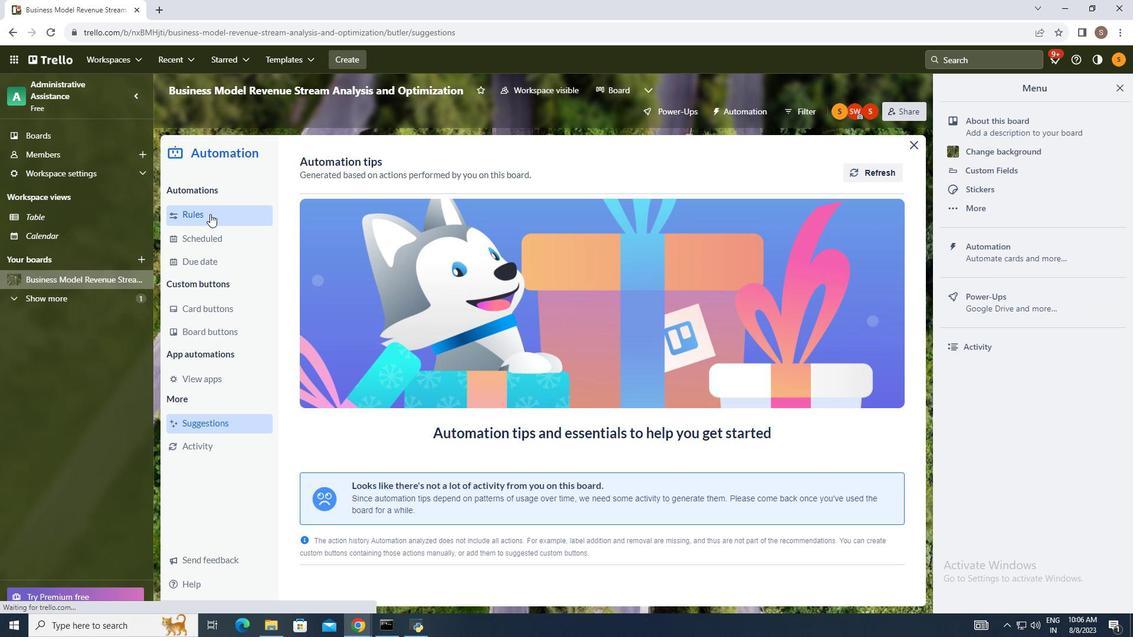 
Action: Mouse pressed left at (210, 214)
Screenshot: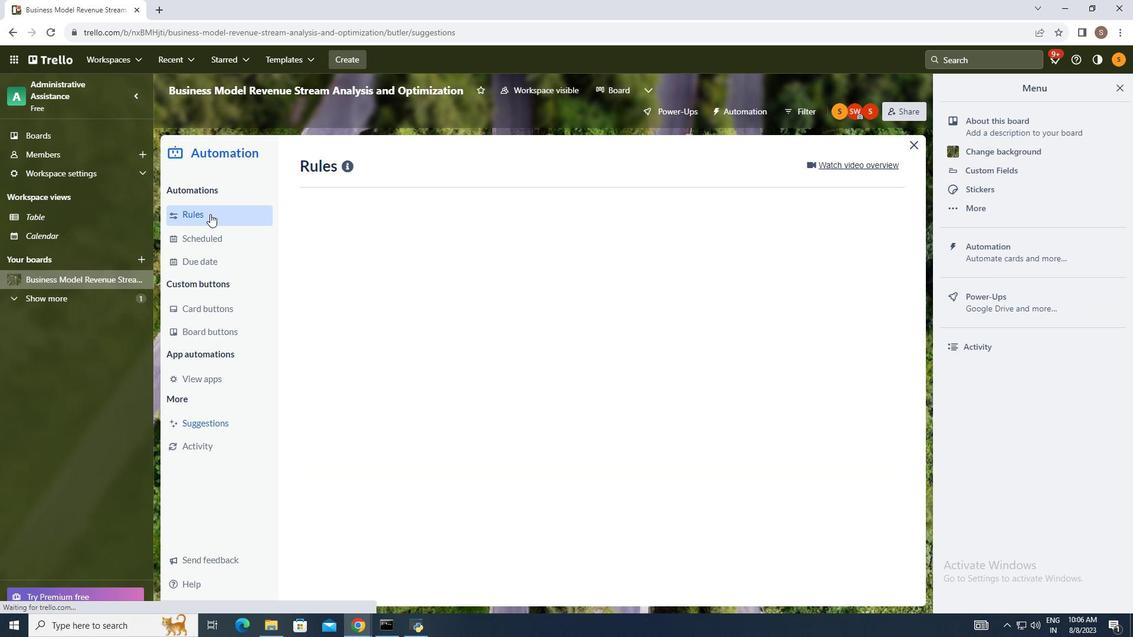 
Action: Mouse moved to (796, 165)
Screenshot: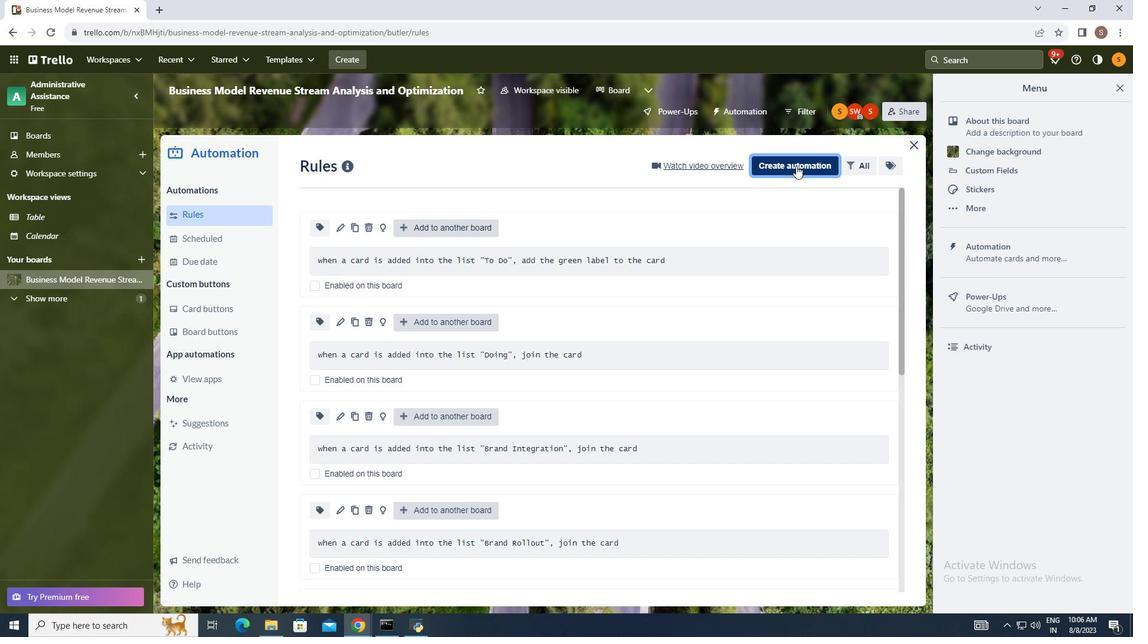 
Action: Mouse pressed left at (796, 165)
Screenshot: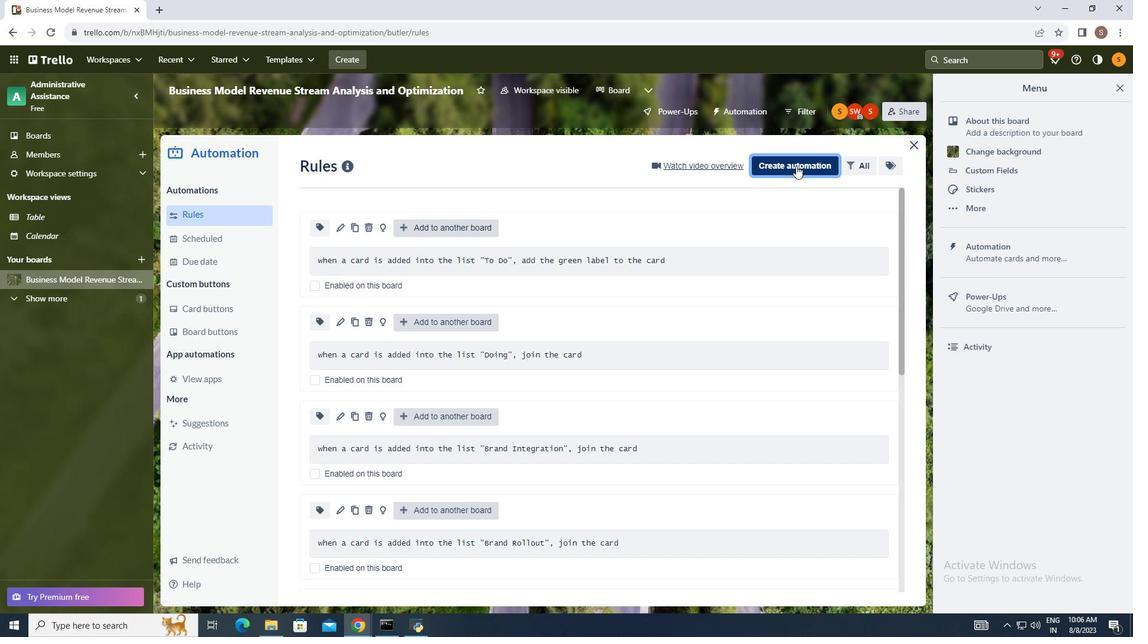 
Action: Mouse moved to (617, 345)
Screenshot: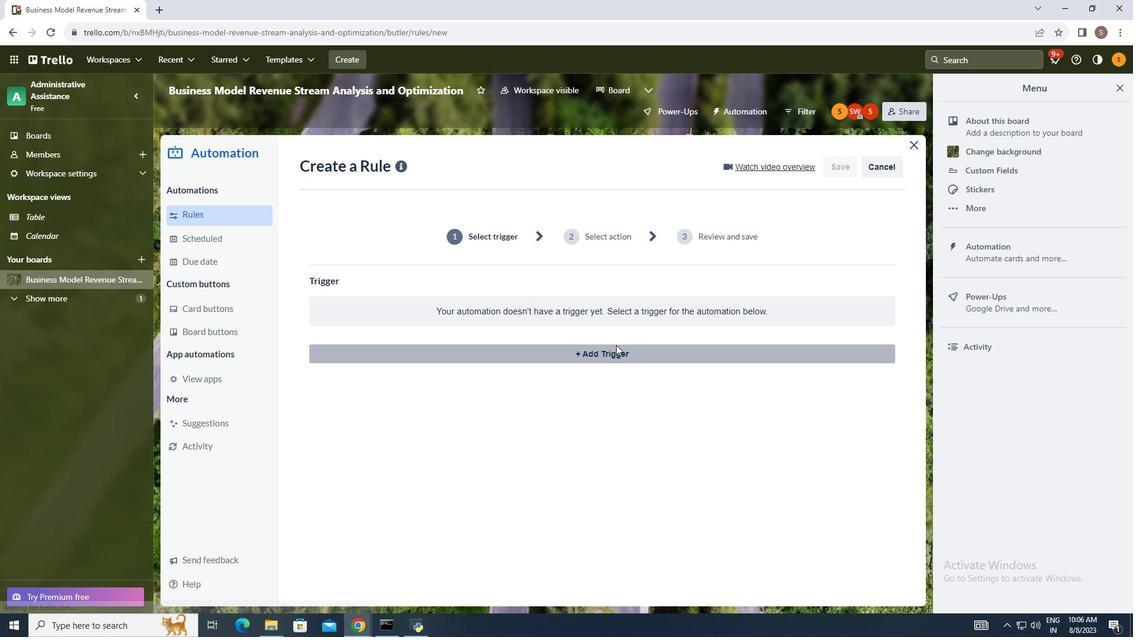 
Action: Mouse pressed left at (617, 345)
Screenshot: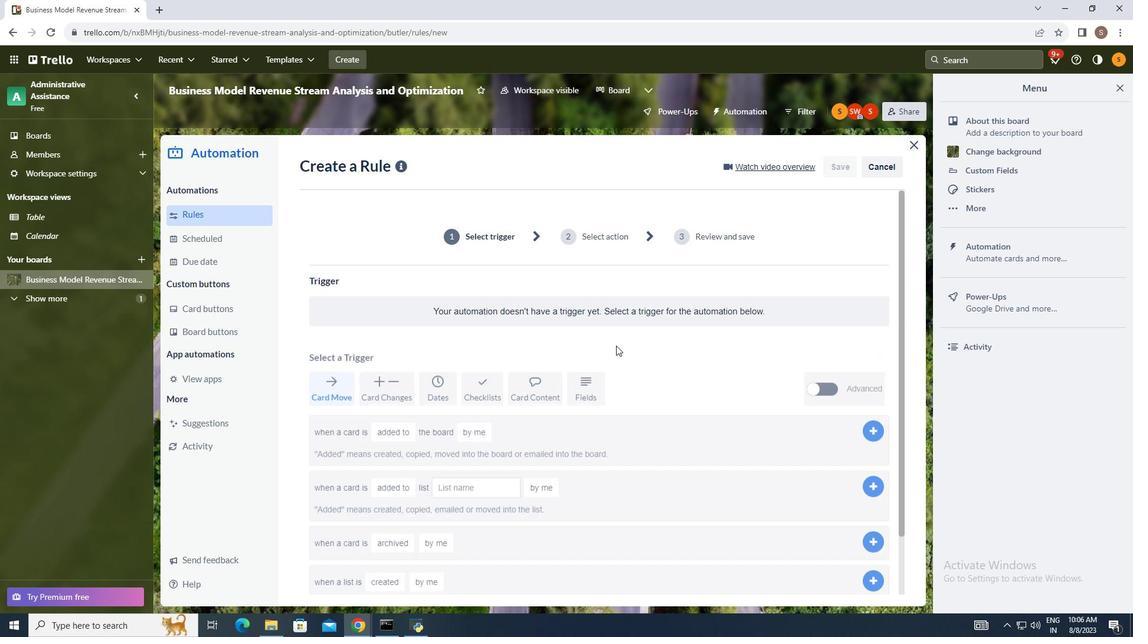
Action: Mouse moved to (439, 392)
Screenshot: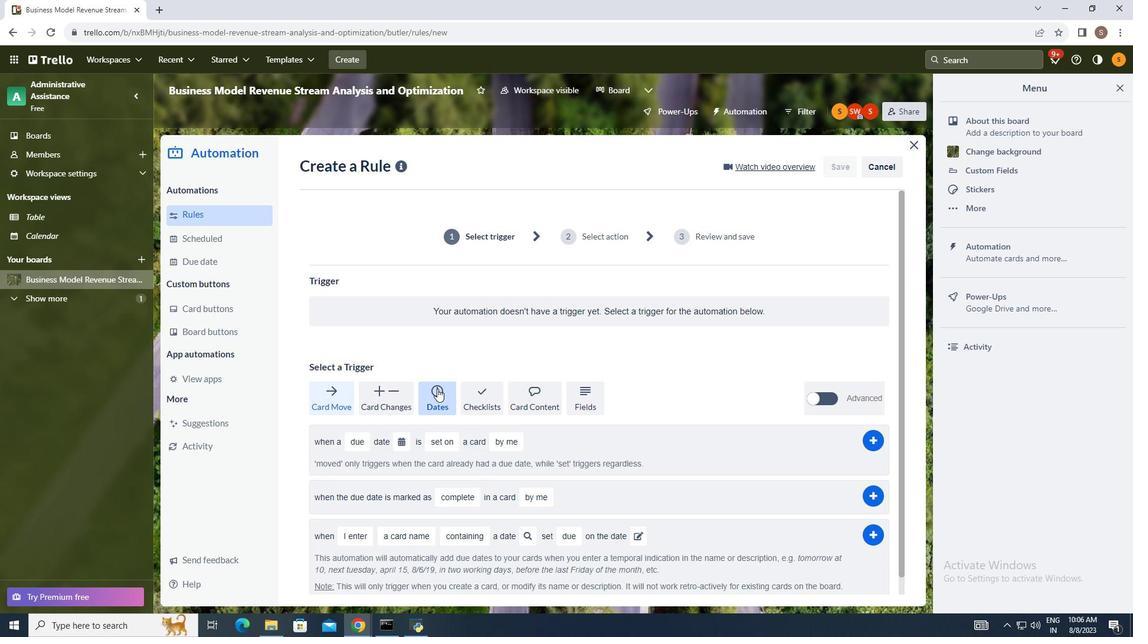 
Action: Mouse pressed left at (439, 392)
Screenshot: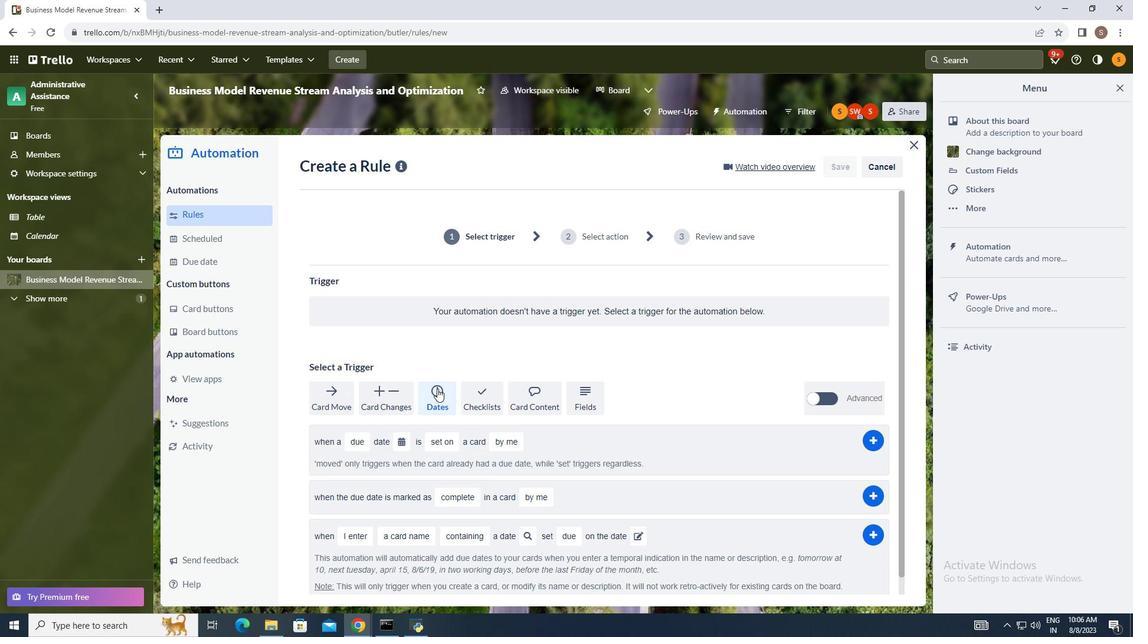 
Action: Mouse moved to (350, 440)
Screenshot: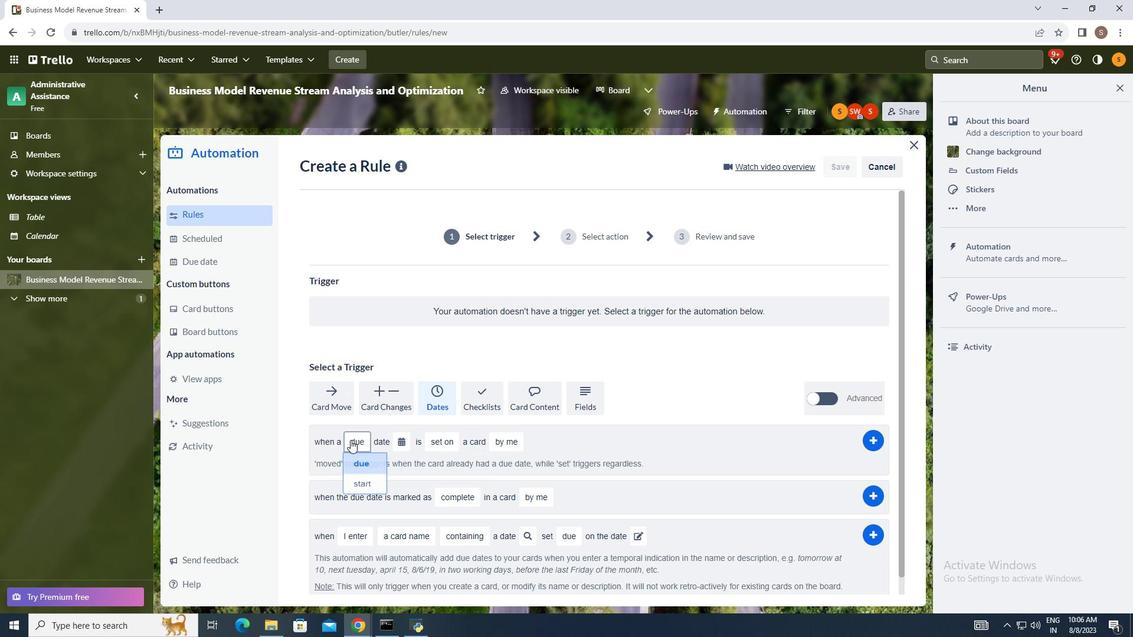 
Action: Mouse pressed left at (350, 440)
Screenshot: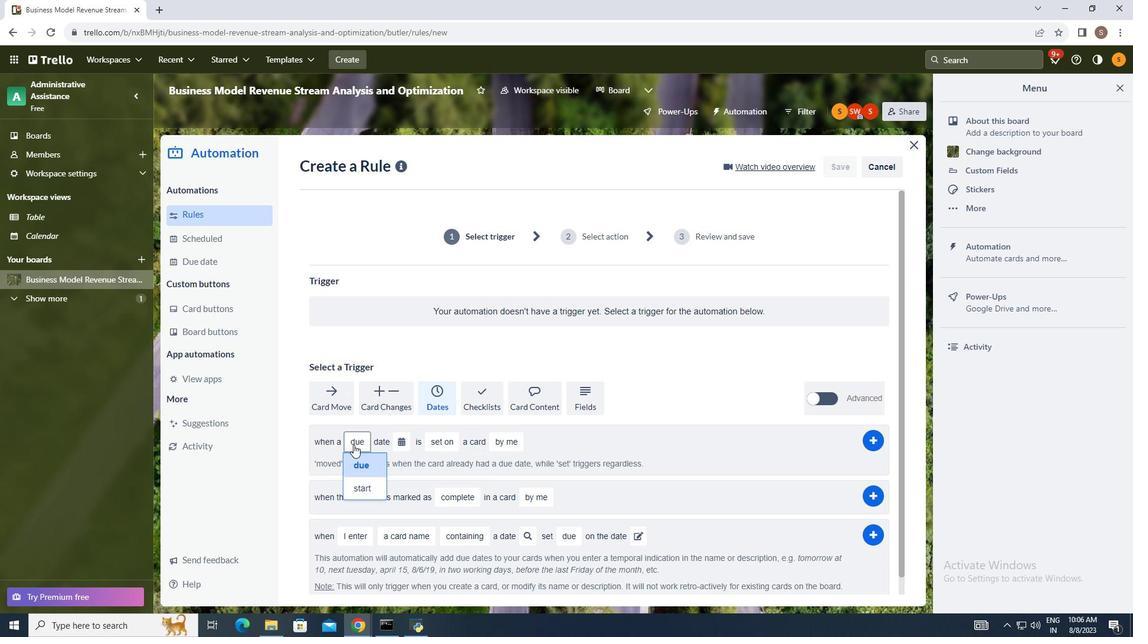 
Action: Mouse moved to (363, 466)
Screenshot: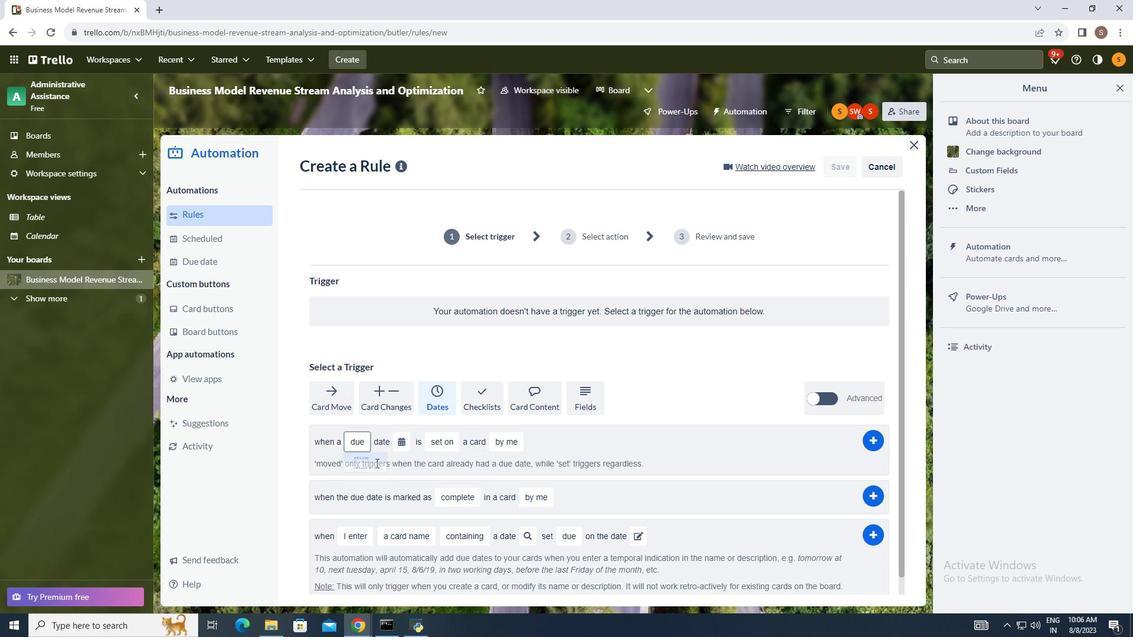 
Action: Mouse pressed left at (363, 466)
Screenshot: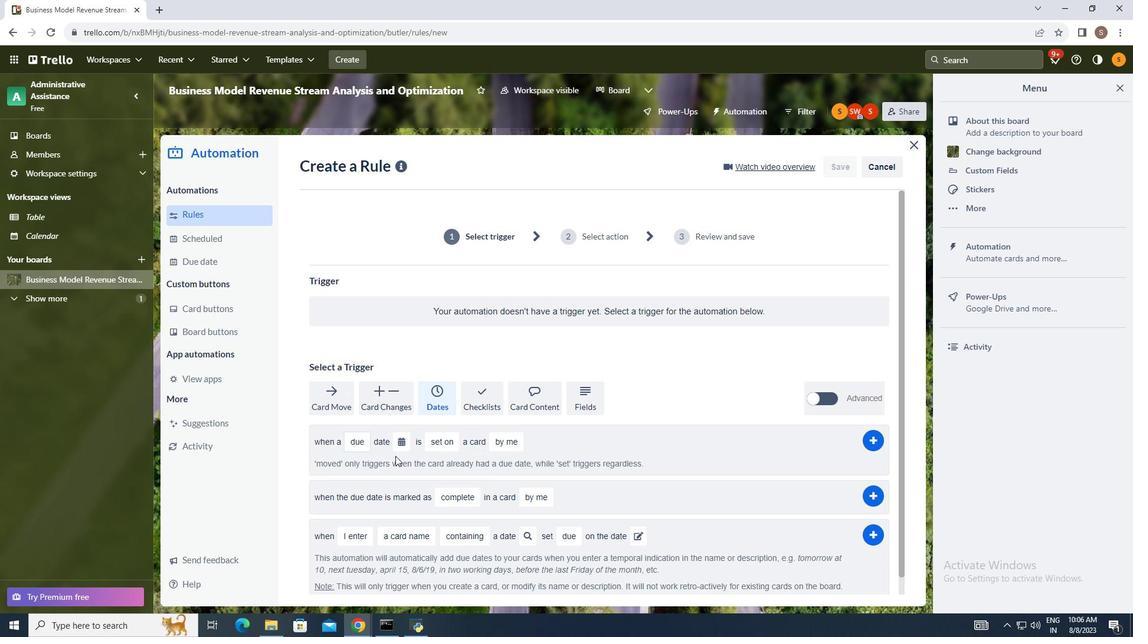 
Action: Mouse moved to (399, 445)
Screenshot: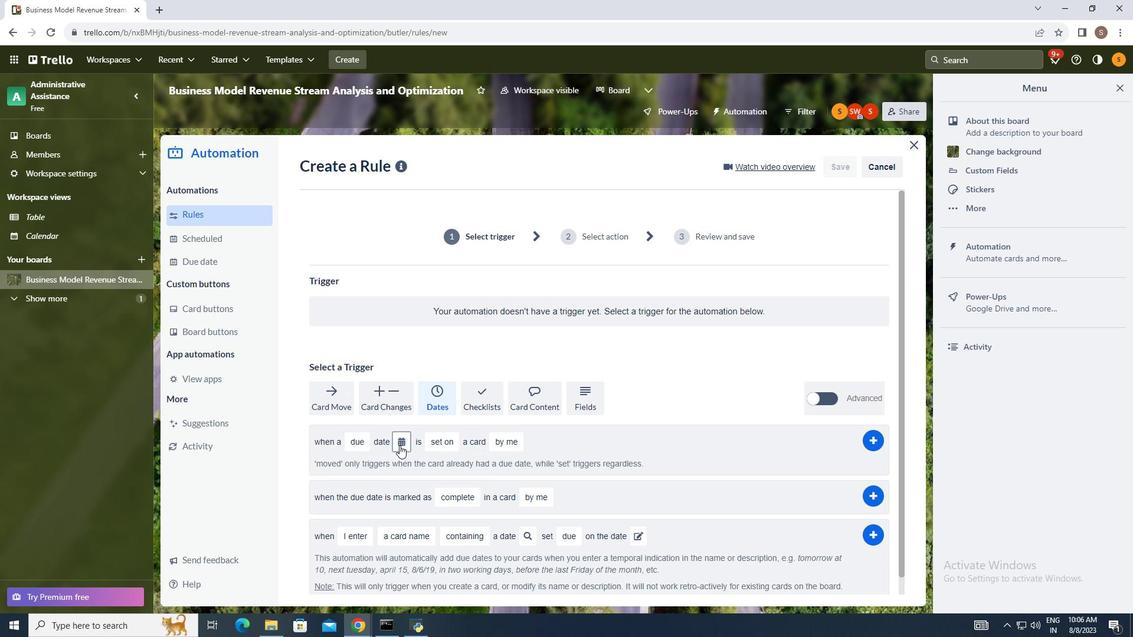
Action: Mouse pressed left at (399, 445)
Screenshot: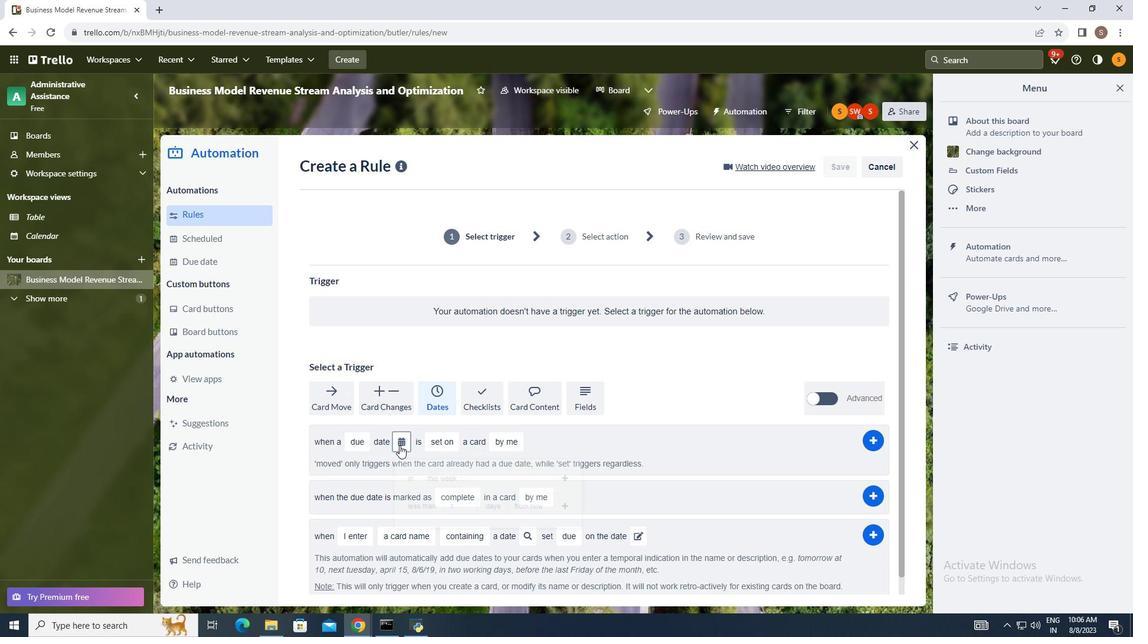 
Action: Mouse moved to (419, 517)
Screenshot: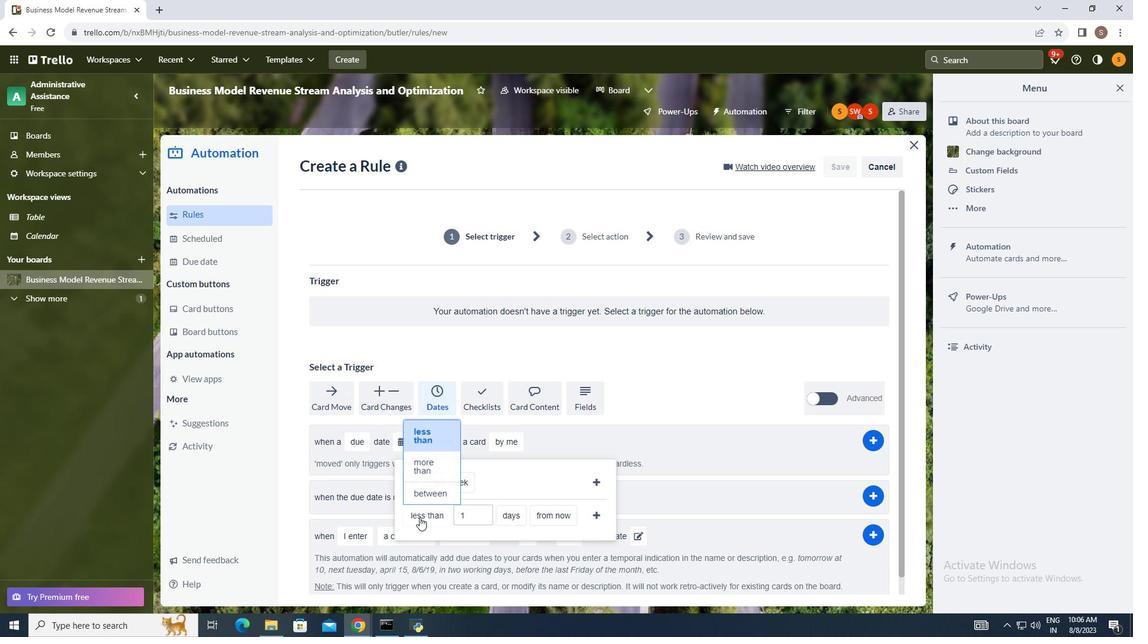 
Action: Mouse pressed left at (419, 517)
Screenshot: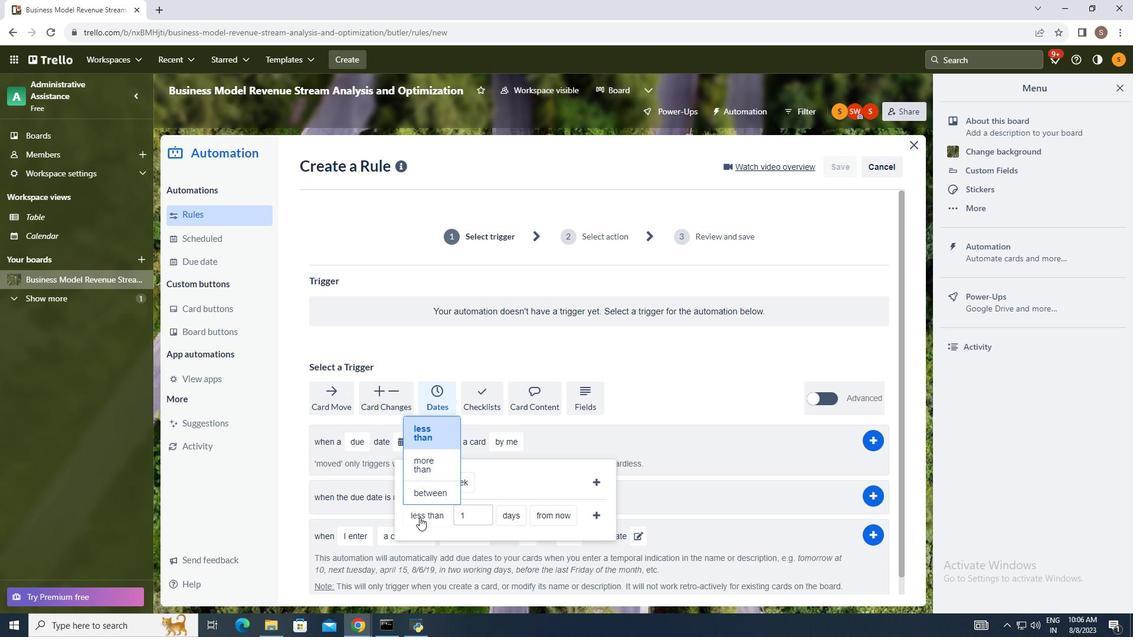 
Action: Mouse moved to (430, 429)
Screenshot: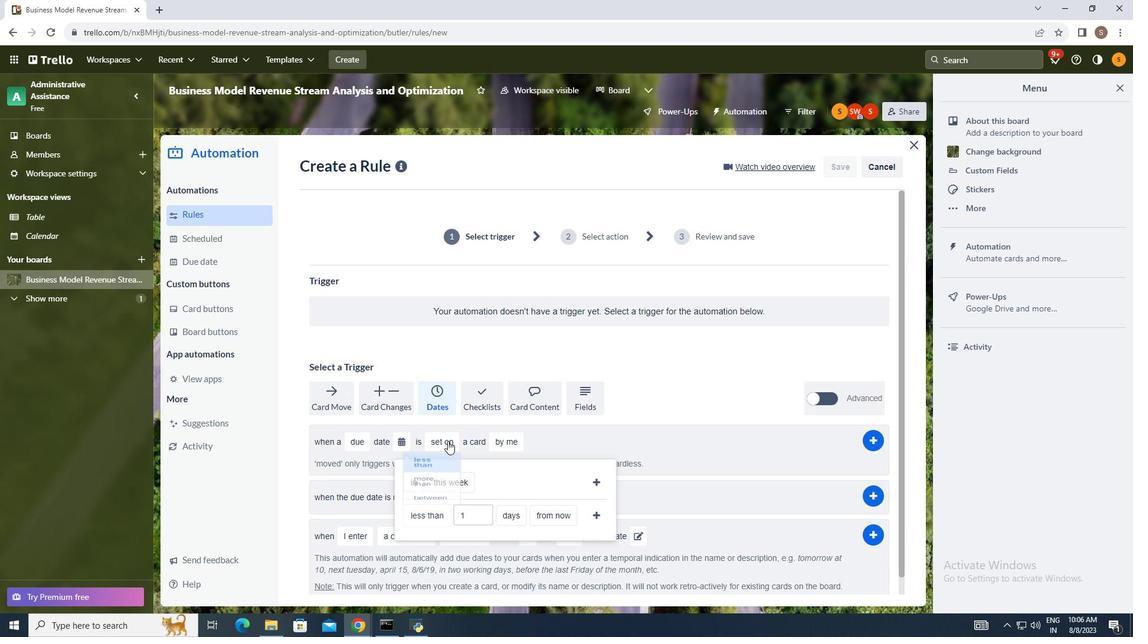 
Action: Mouse pressed left at (430, 429)
Screenshot: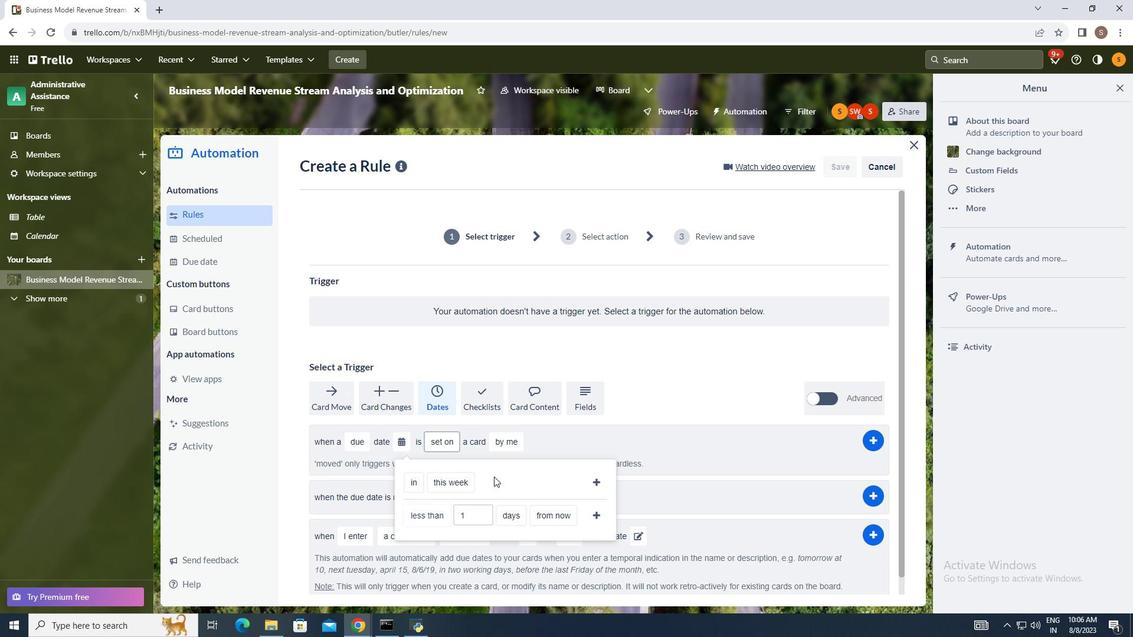 
Action: Mouse moved to (511, 512)
Screenshot: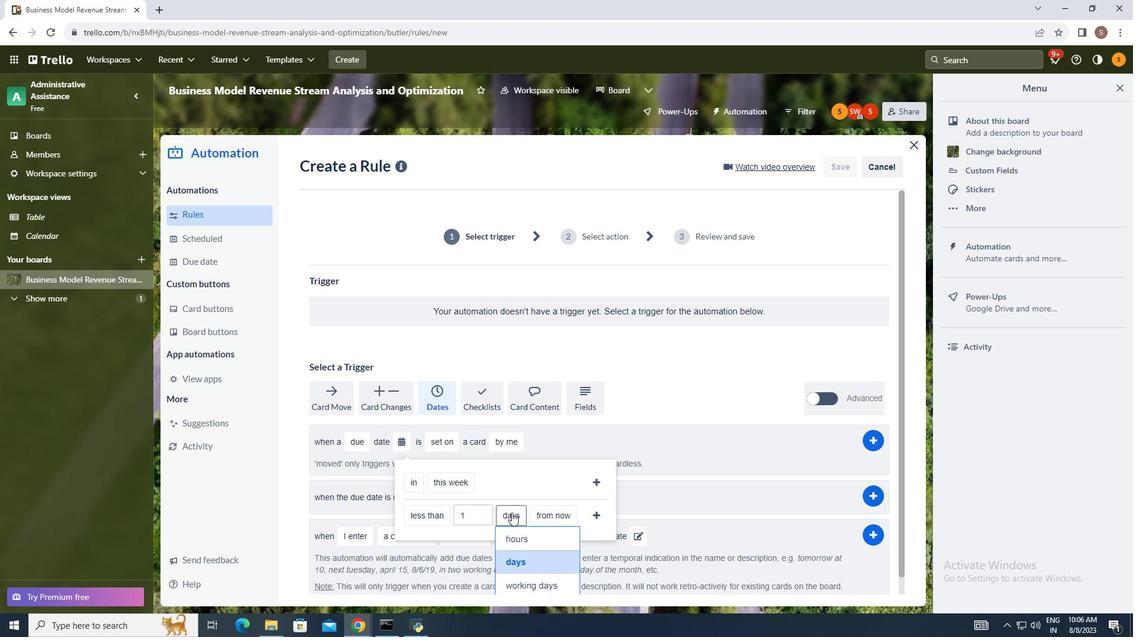 
Action: Mouse pressed left at (511, 512)
Screenshot: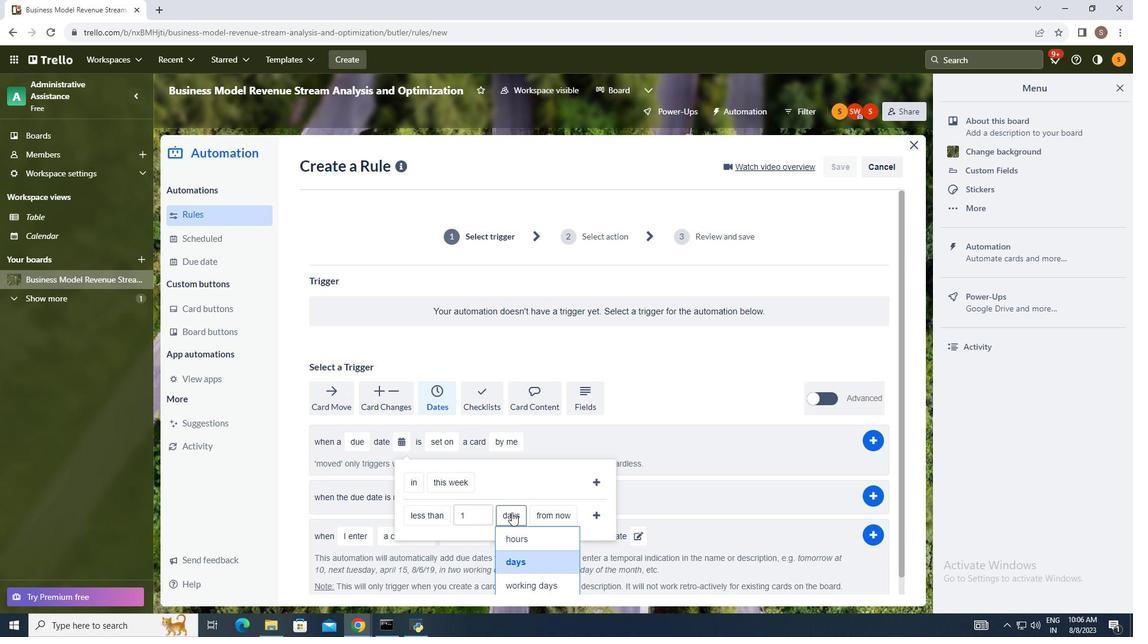 
Action: Mouse moved to (520, 537)
Screenshot: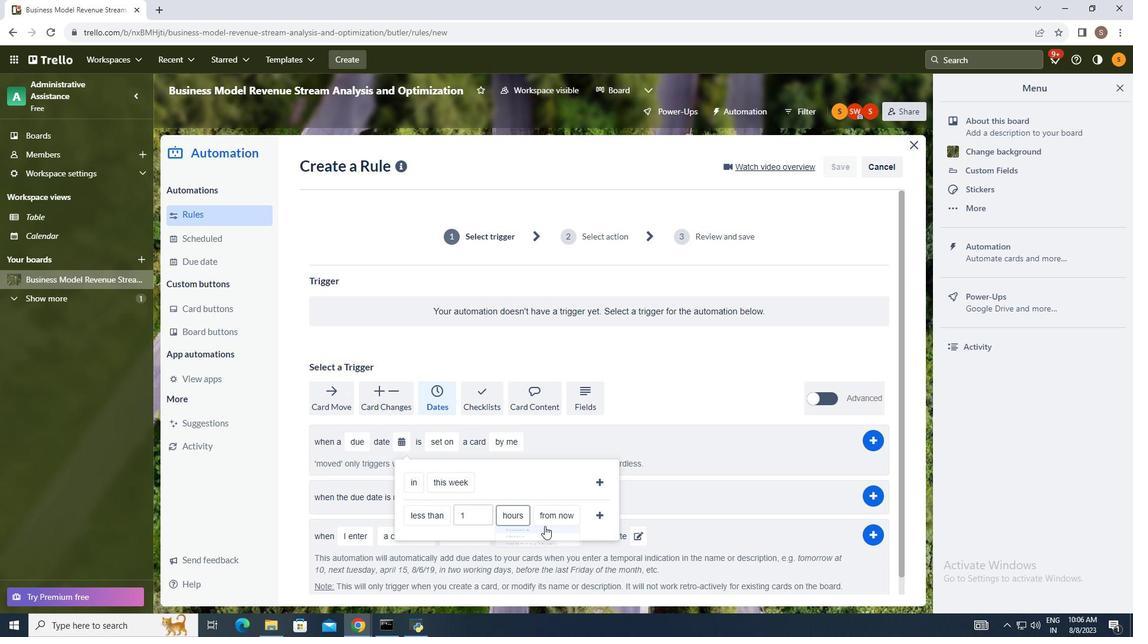 
Action: Mouse pressed left at (520, 537)
Screenshot: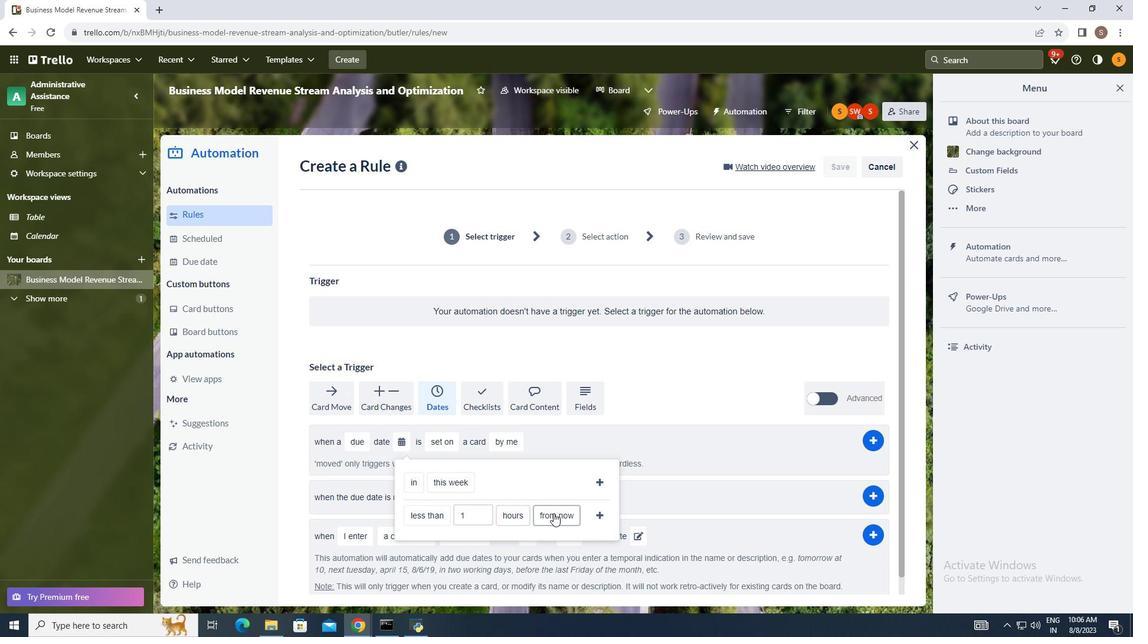 
Action: Mouse moved to (553, 508)
Screenshot: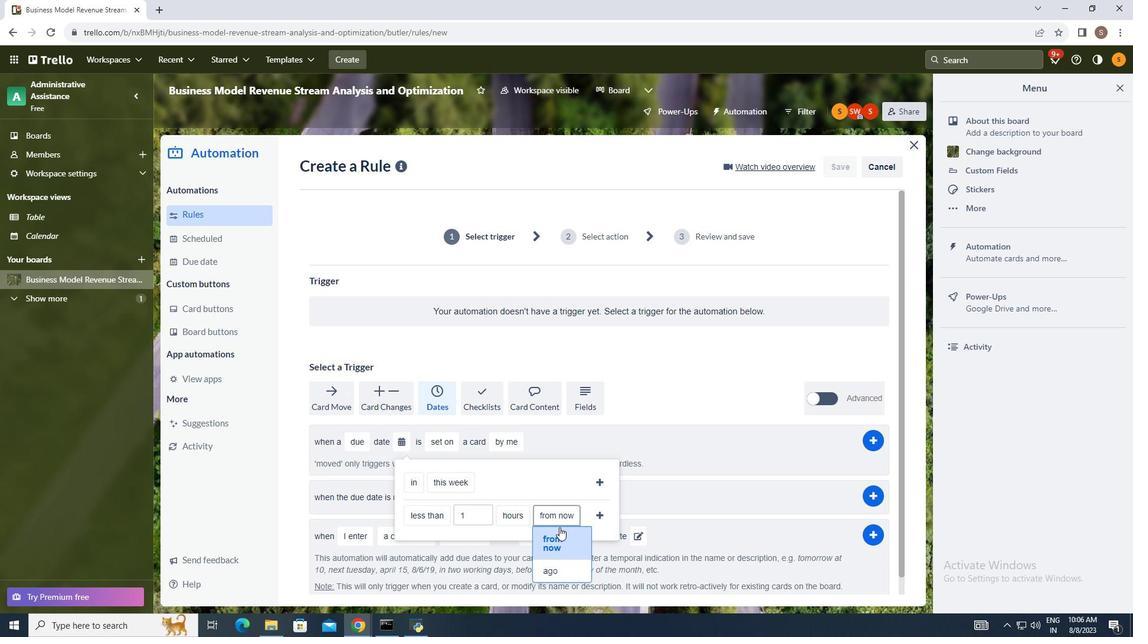 
Action: Mouse pressed left at (553, 508)
Screenshot: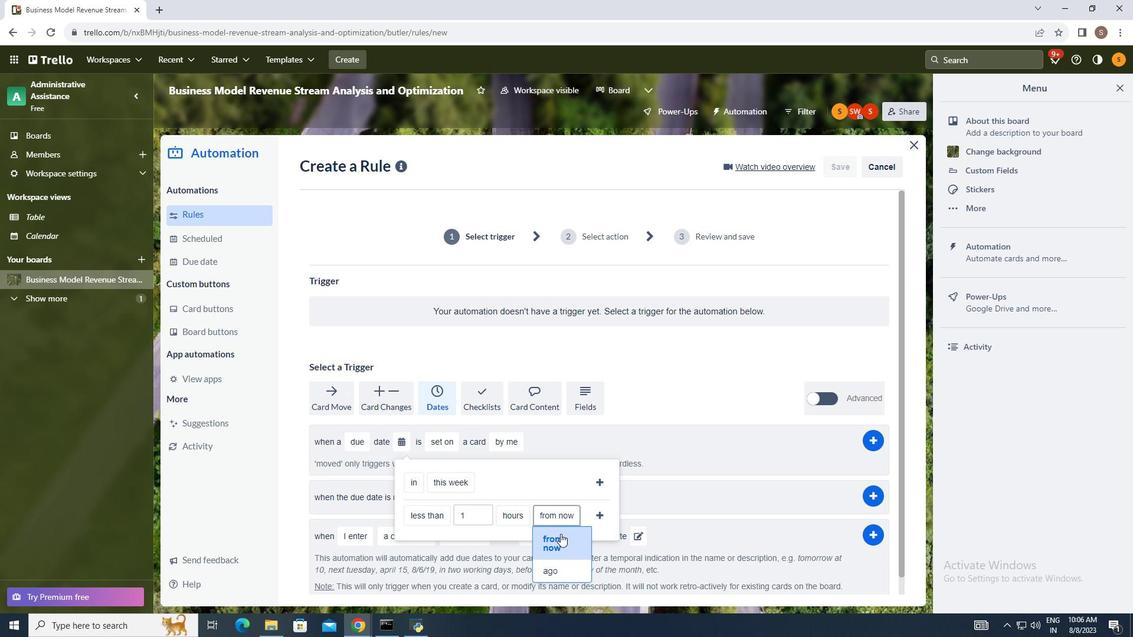 
Action: Mouse moved to (562, 568)
Screenshot: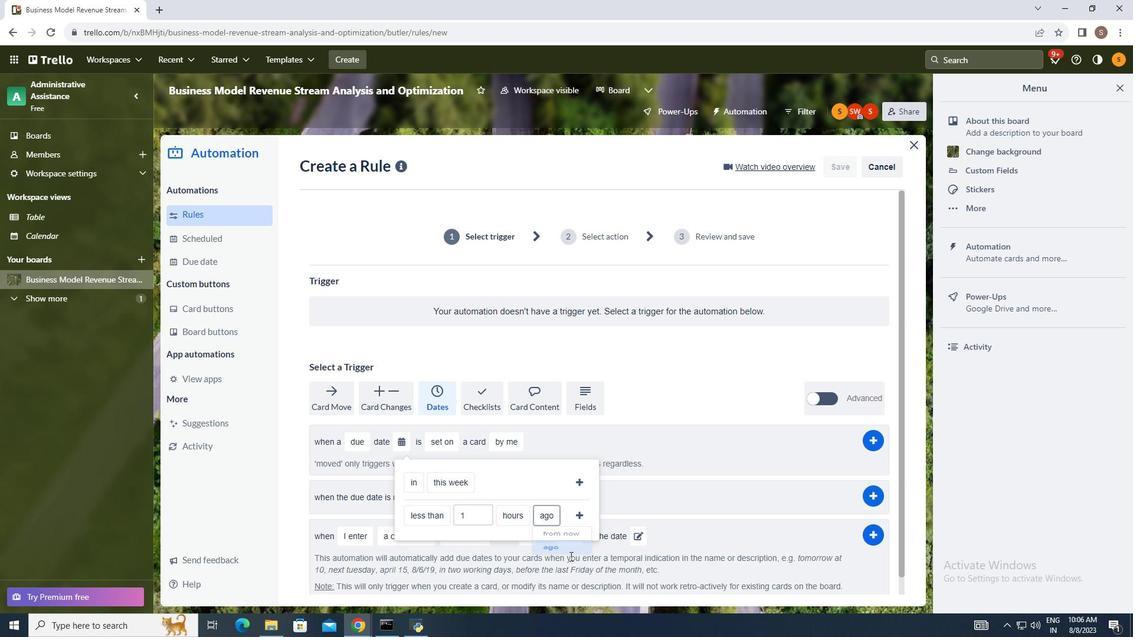 
Action: Mouse pressed left at (562, 568)
Screenshot: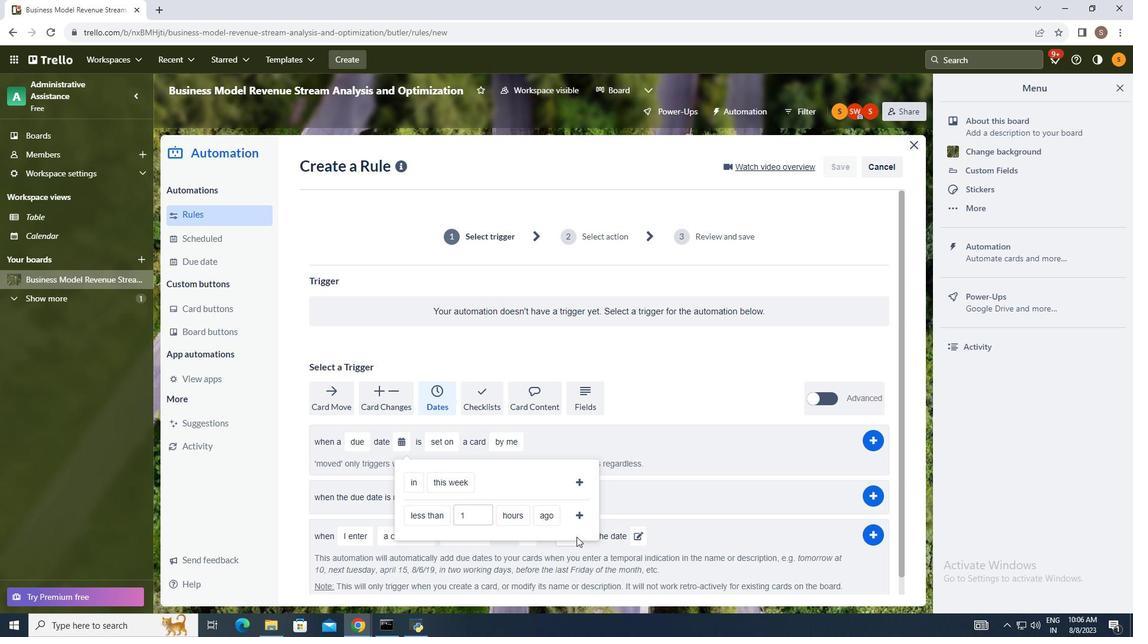 
Action: Mouse moved to (575, 514)
Screenshot: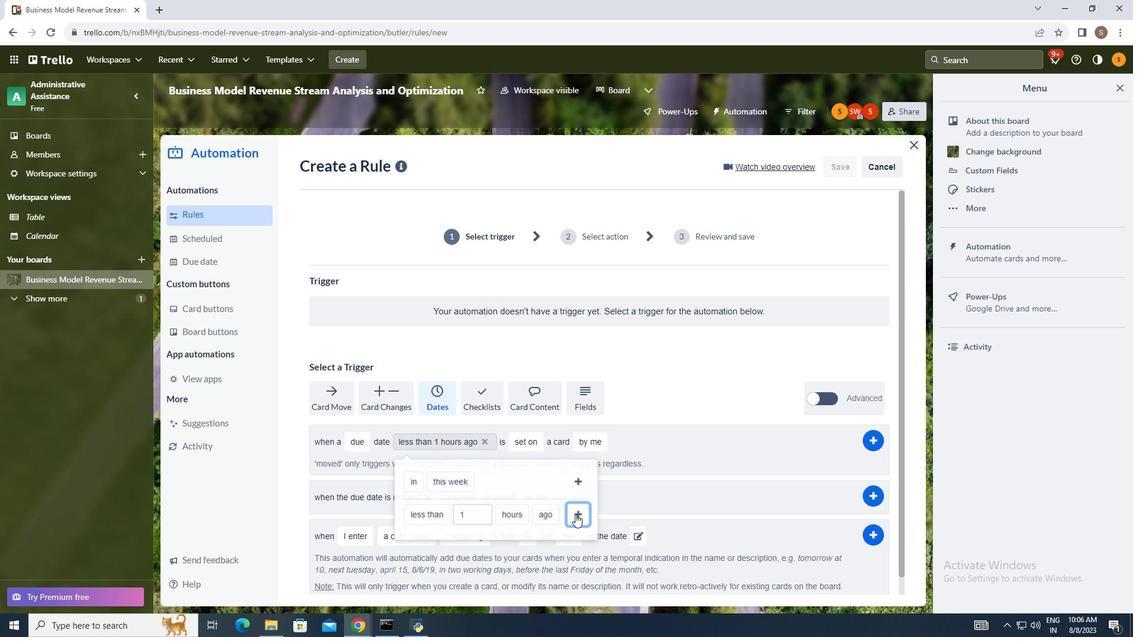 
Action: Mouse pressed left at (575, 514)
Screenshot: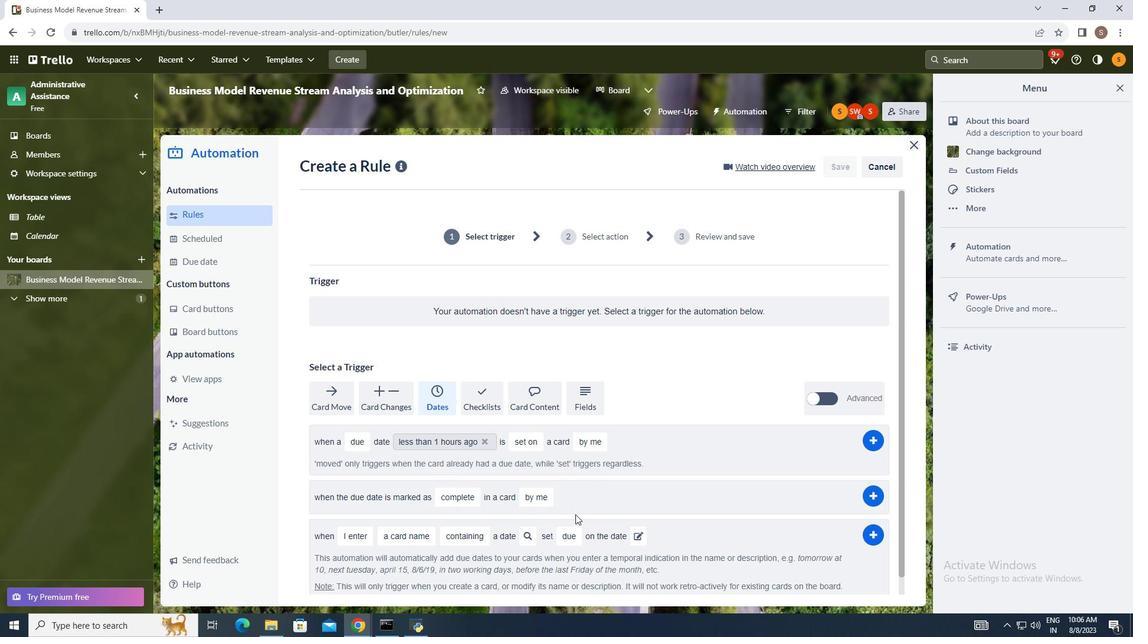
Action: Mouse moved to (530, 443)
Screenshot: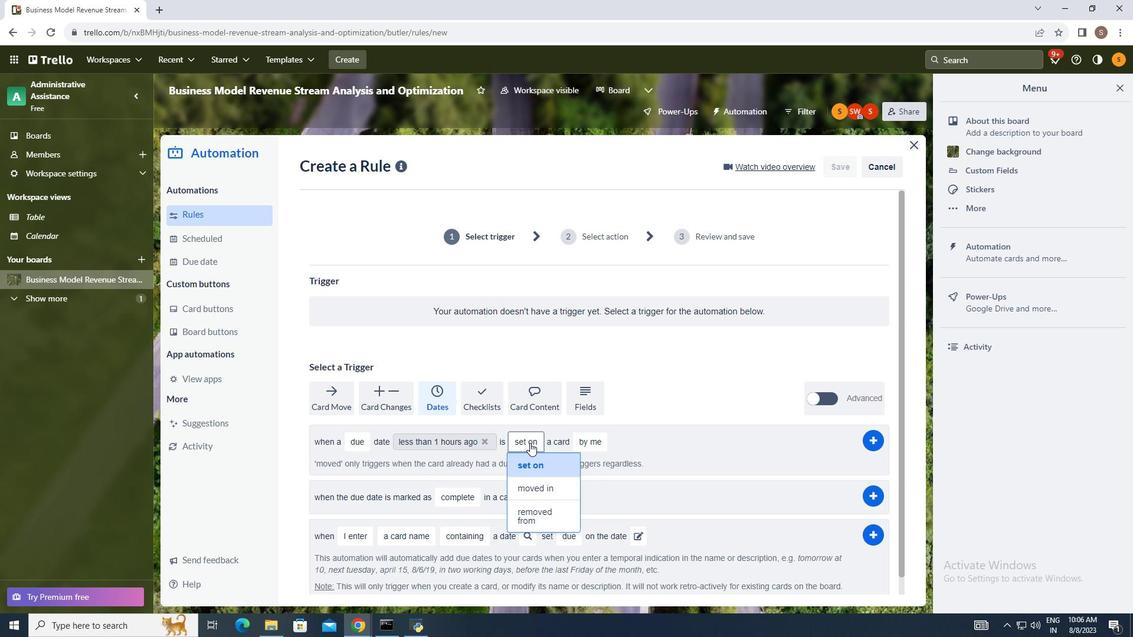 
Action: Mouse pressed left at (530, 443)
Screenshot: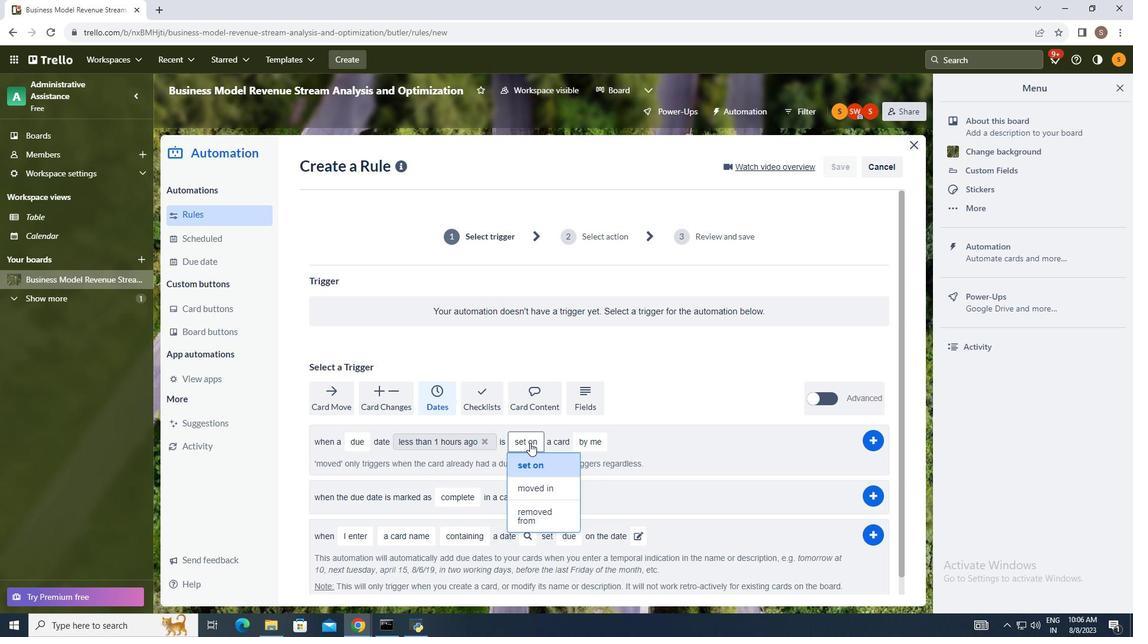 
Action: Mouse moved to (543, 506)
Screenshot: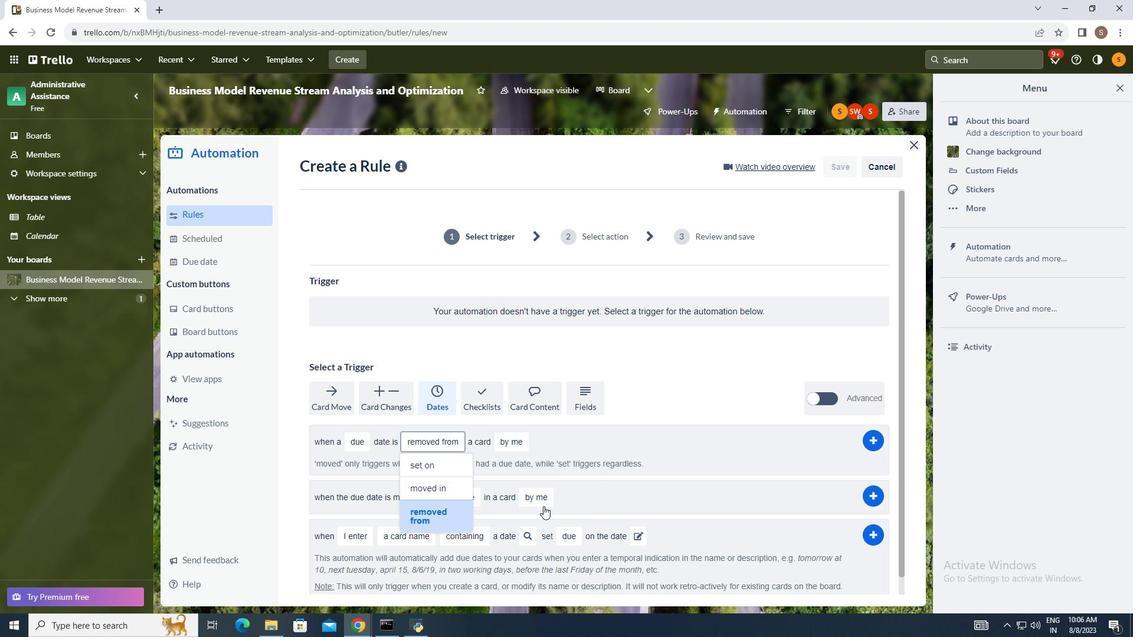 
Action: Mouse pressed left at (543, 506)
Screenshot: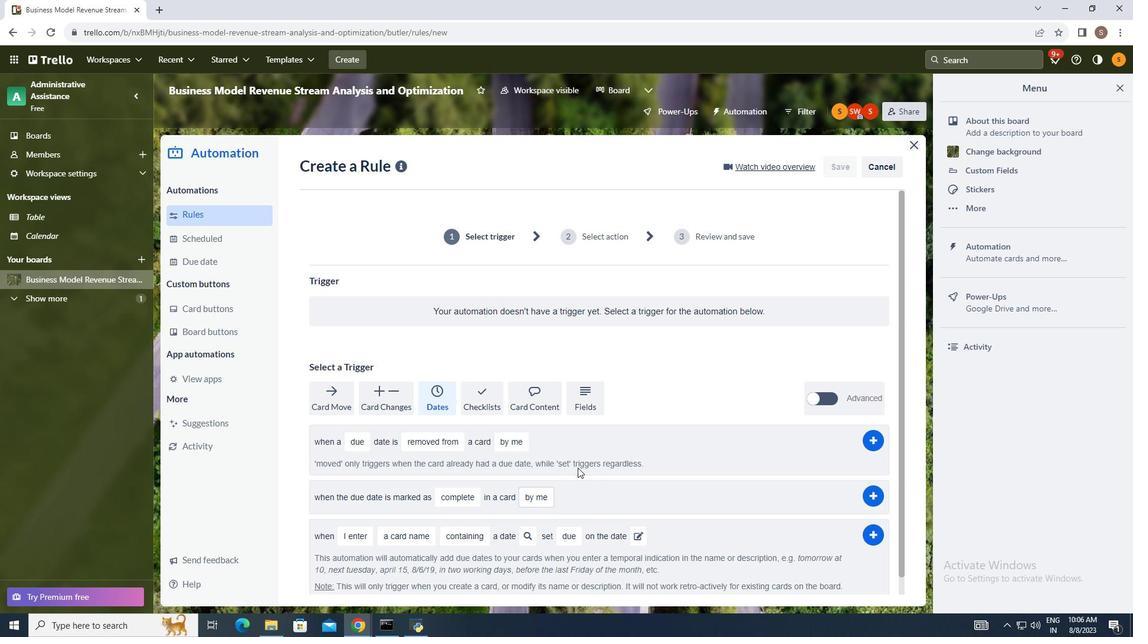 
Action: Mouse moved to (512, 443)
Screenshot: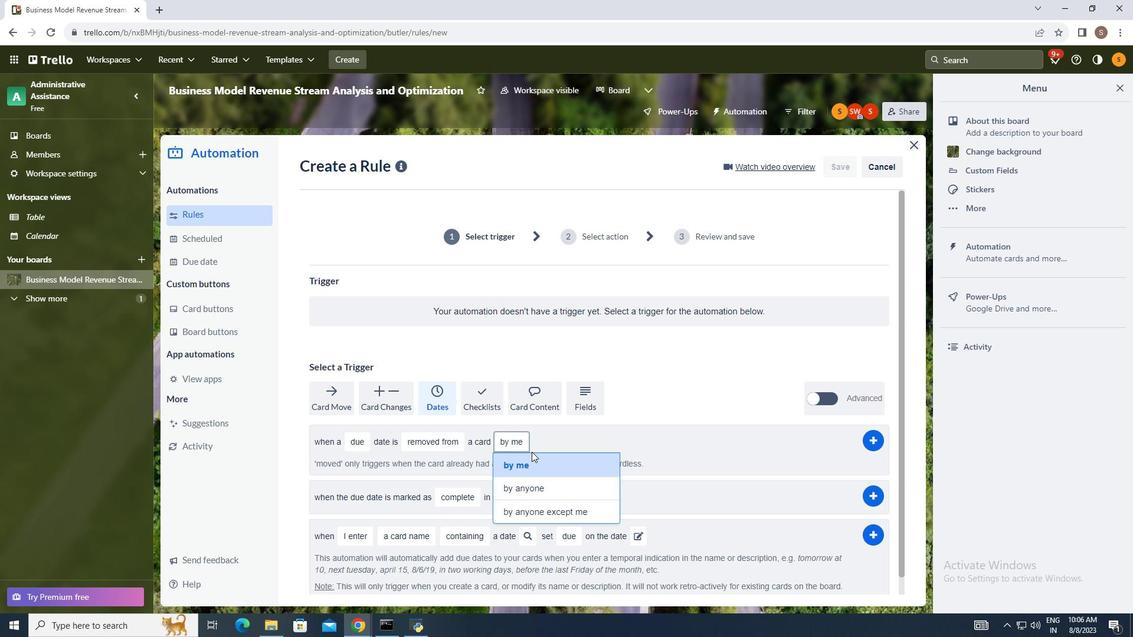 
Action: Mouse pressed left at (512, 443)
Screenshot: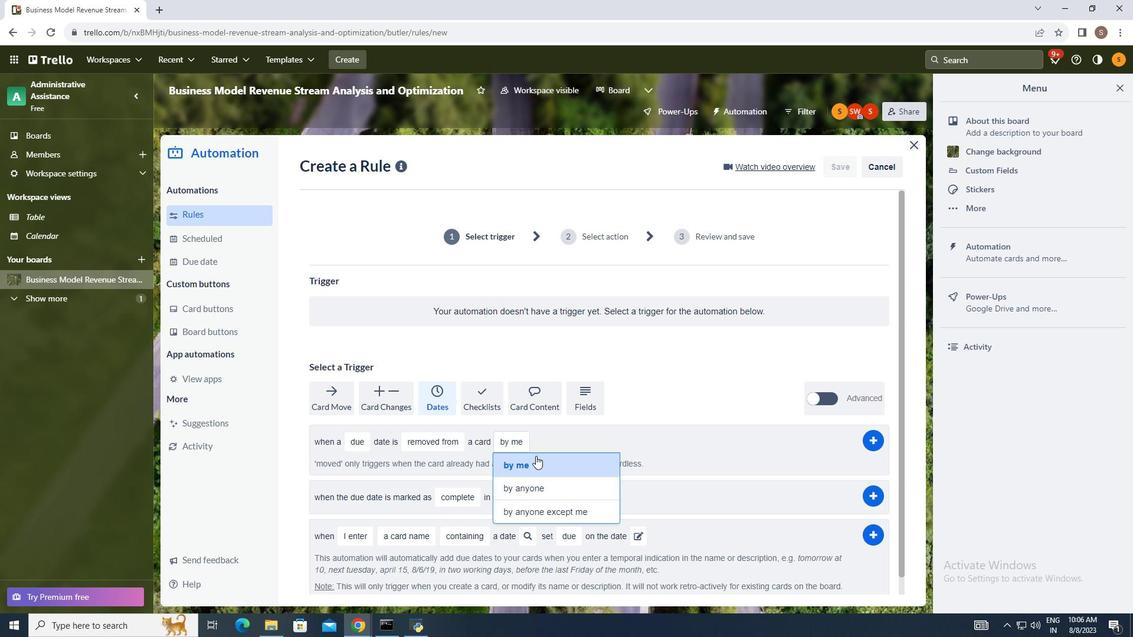 
Action: Mouse moved to (538, 466)
Screenshot: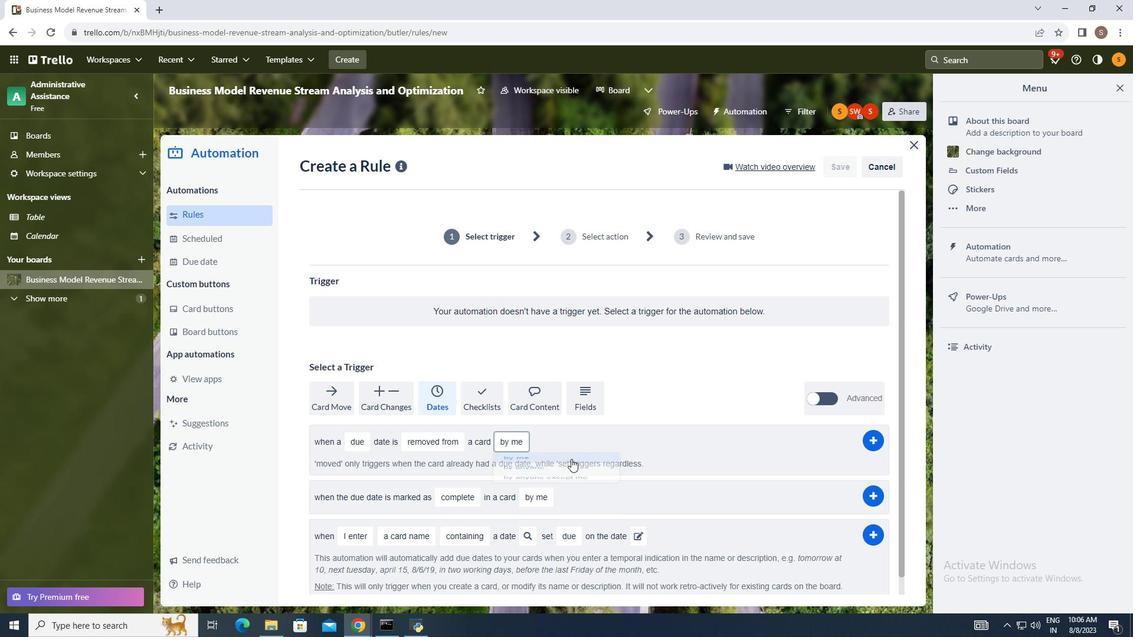 
Action: Mouse pressed left at (538, 466)
Screenshot: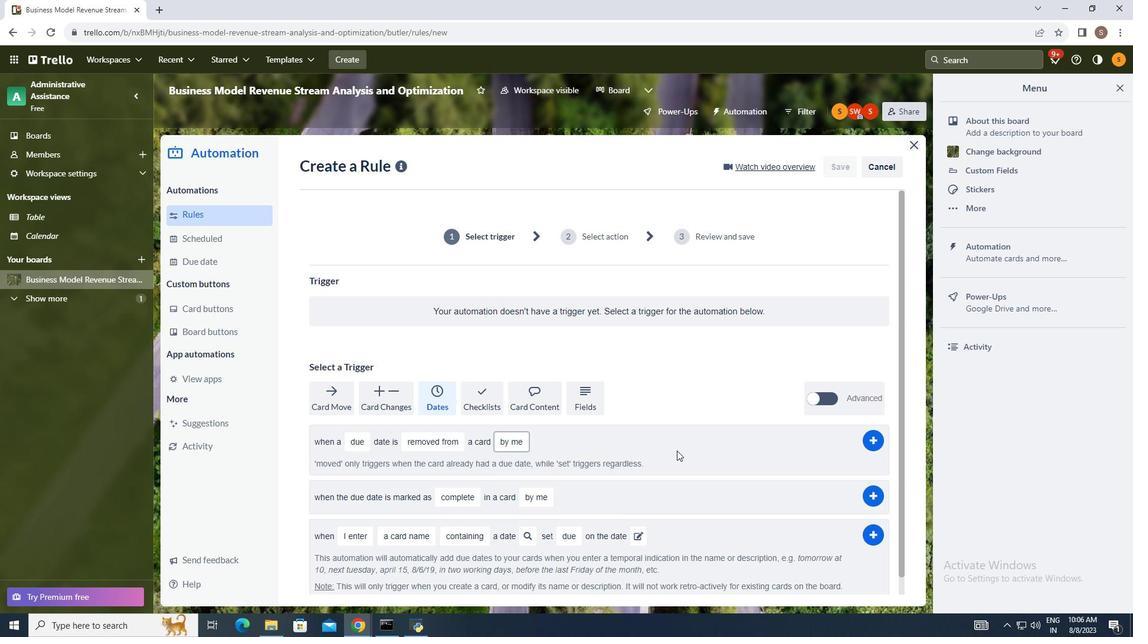 
Action: Mouse moved to (870, 444)
Screenshot: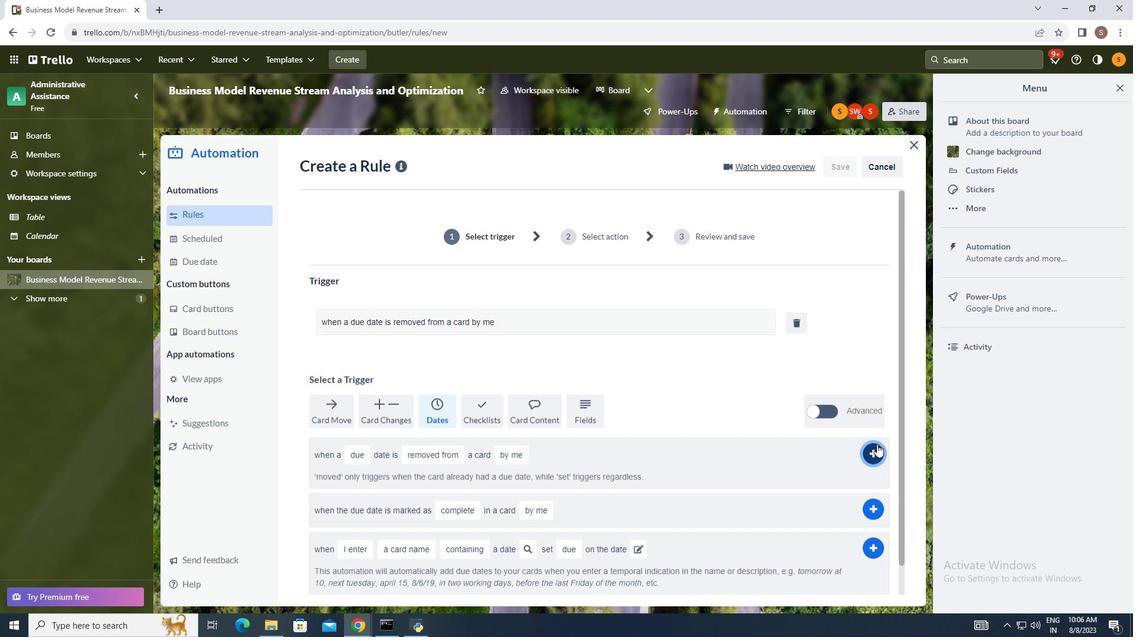 
Action: Mouse pressed left at (870, 444)
Screenshot: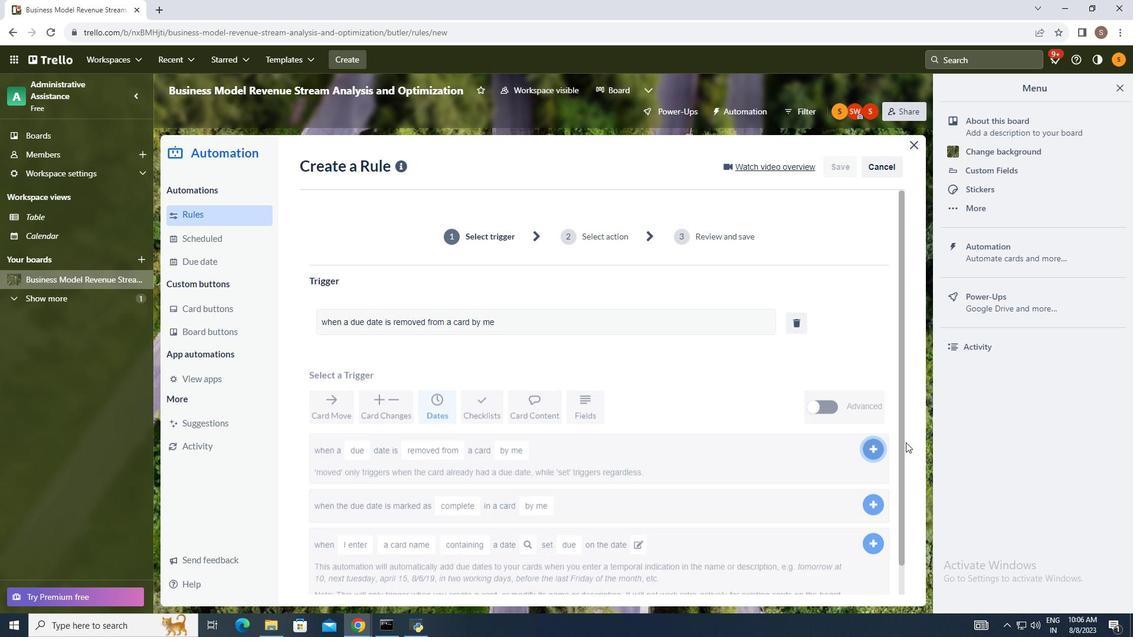 
Action: Mouse moved to (941, 428)
Screenshot: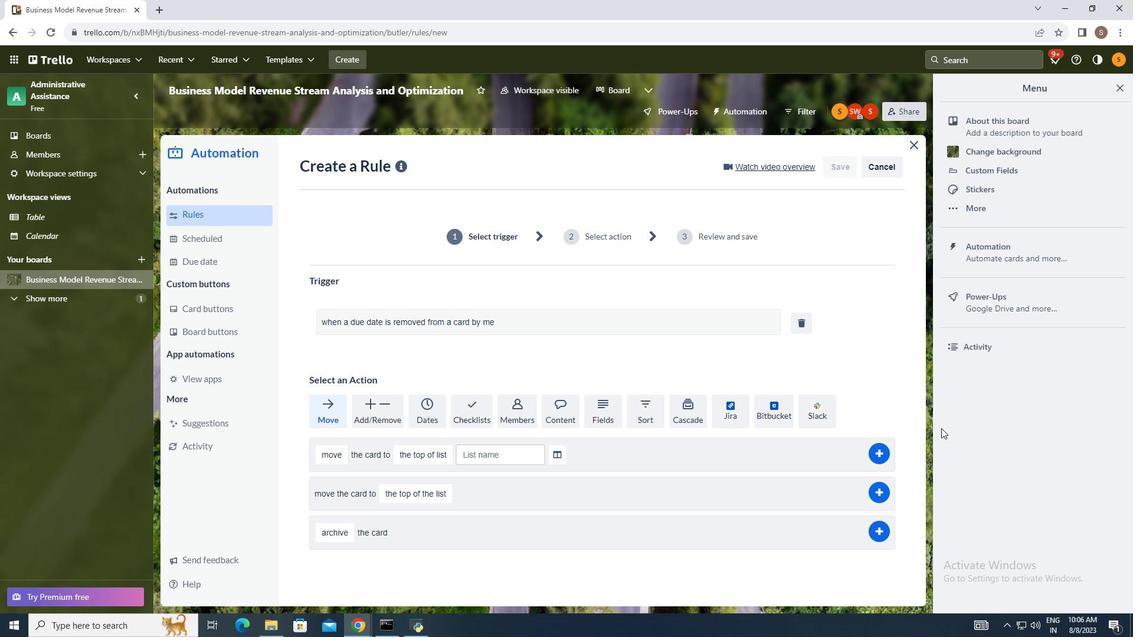 
